 Task: Check the average views per listing of dock in the last 5 years.
Action: Mouse moved to (1141, 285)
Screenshot: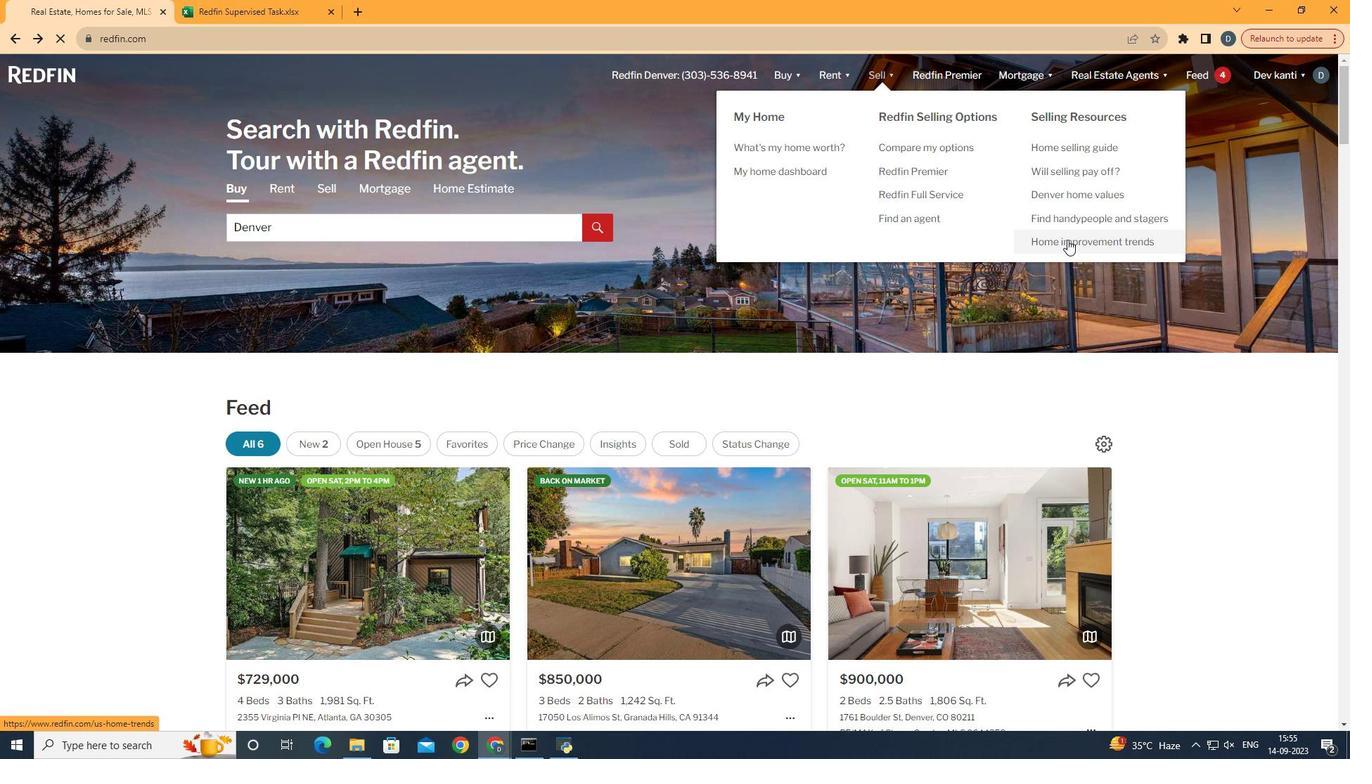 
Action: Mouse pressed left at (1141, 285)
Screenshot: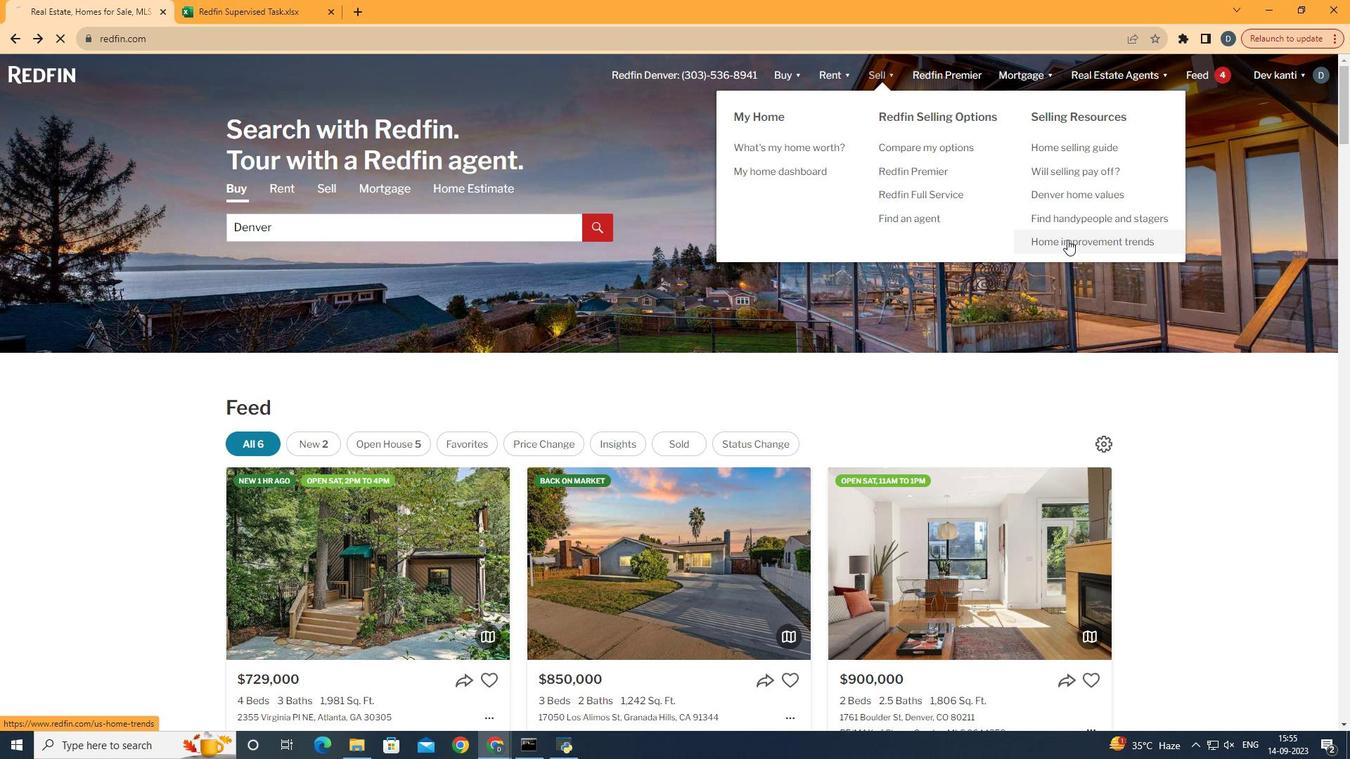 
Action: Mouse moved to (364, 303)
Screenshot: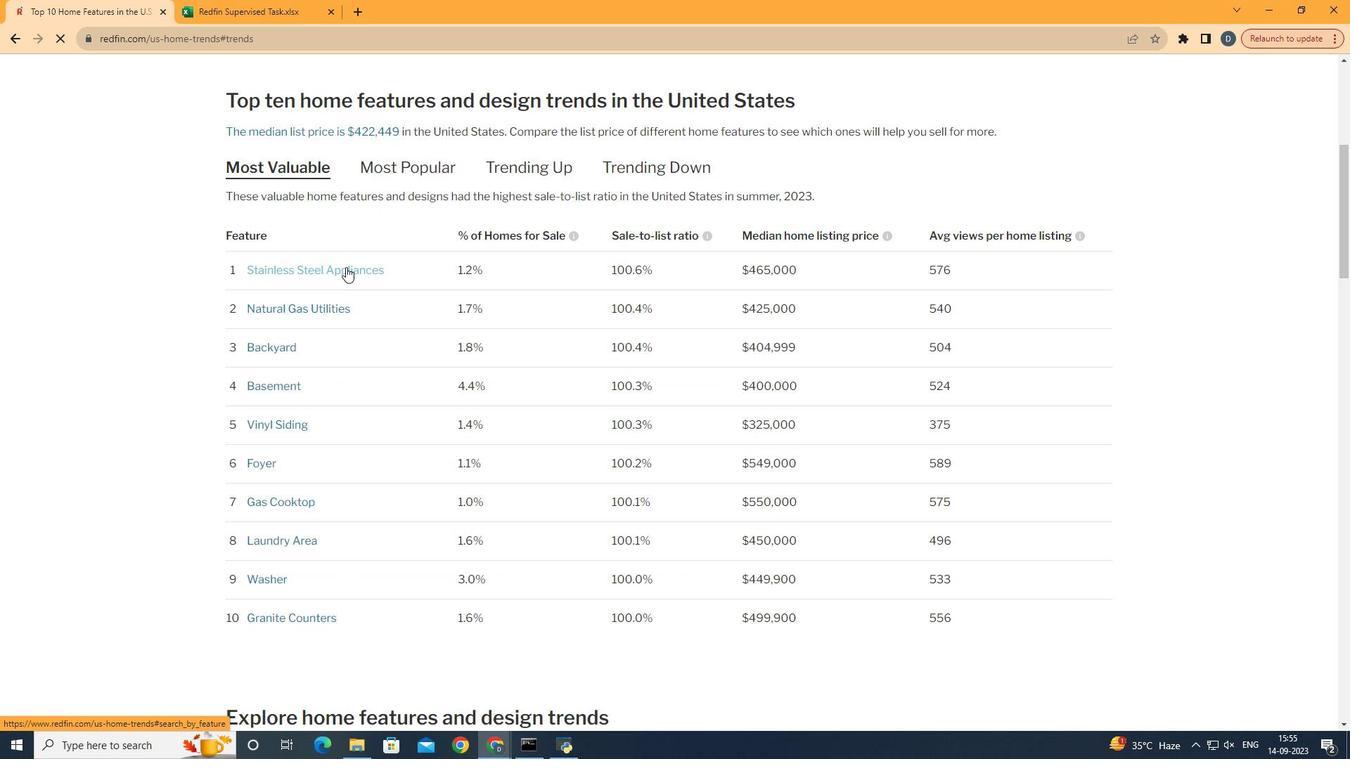 
Action: Mouse pressed left at (364, 303)
Screenshot: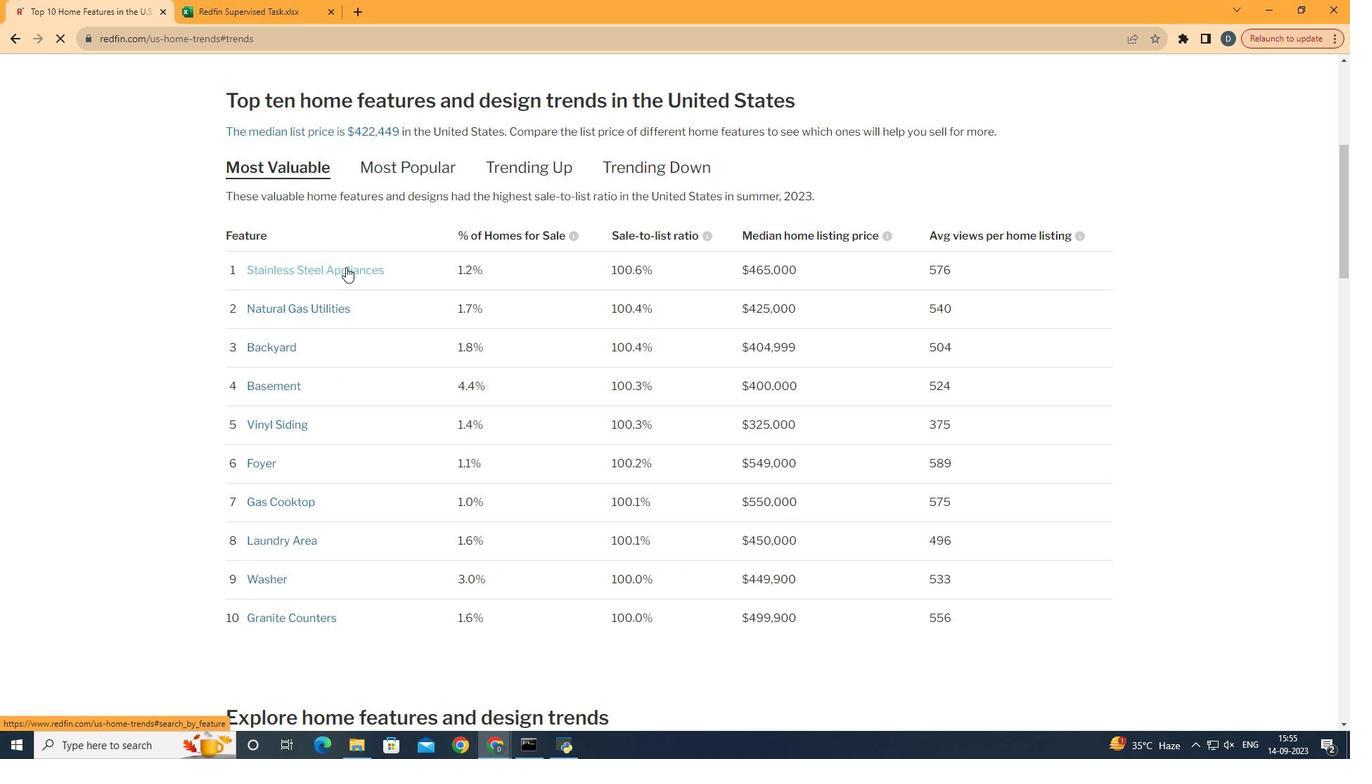 
Action: Mouse moved to (493, 322)
Screenshot: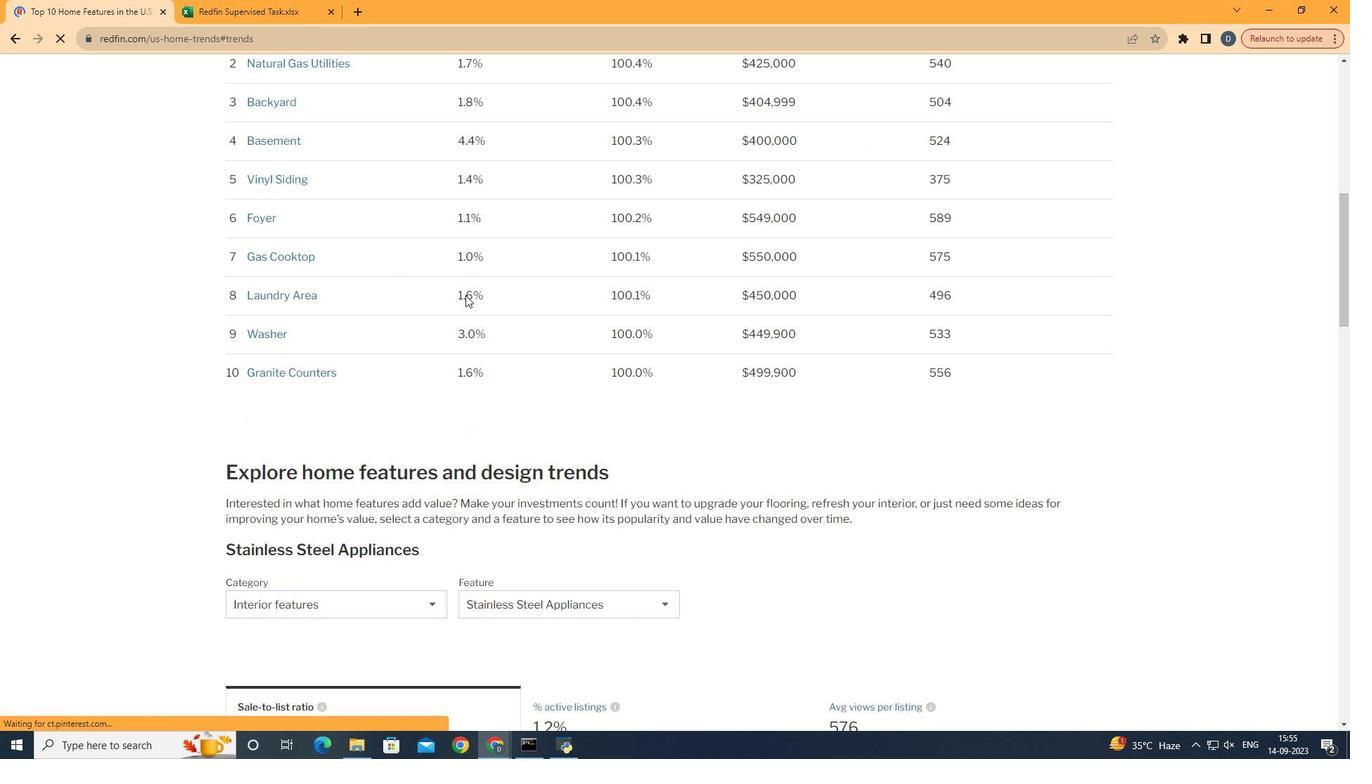 
Action: Mouse scrolled (493, 321) with delta (0, 0)
Screenshot: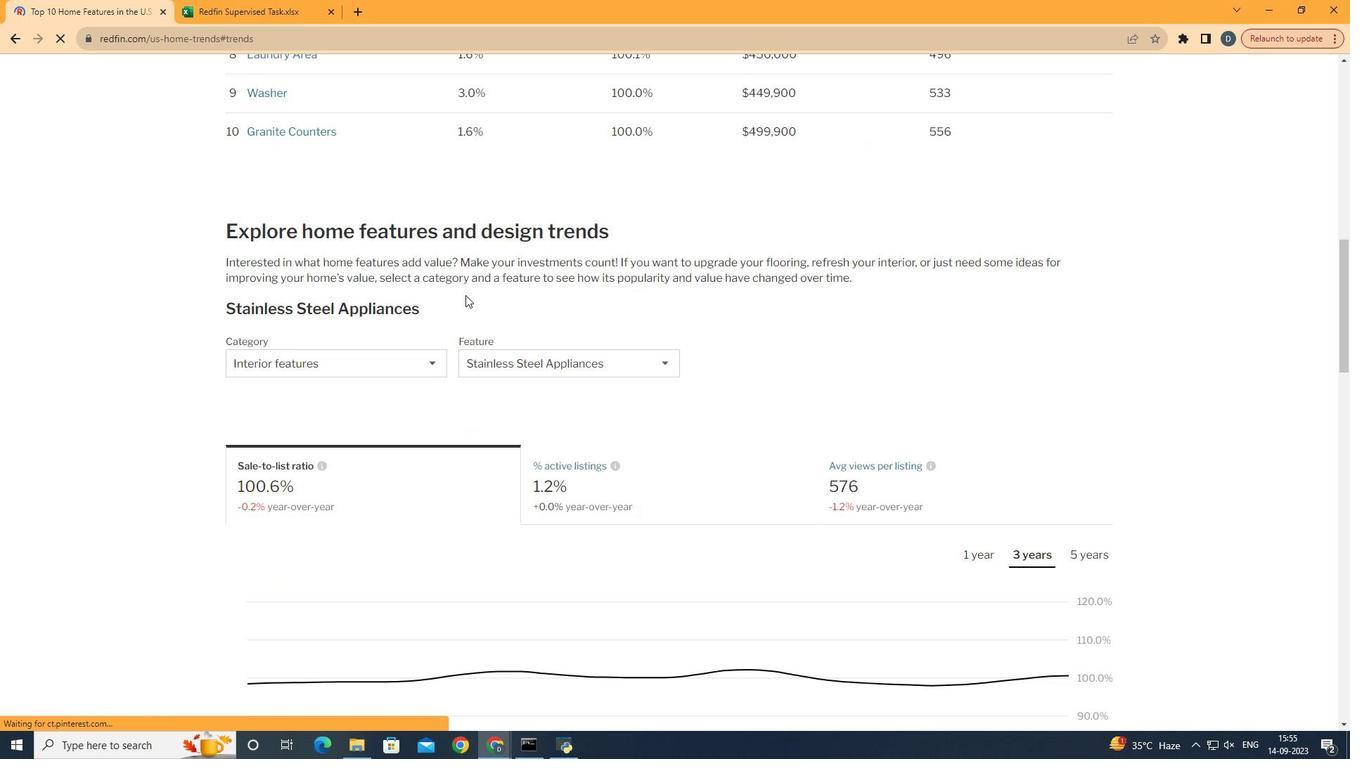 
Action: Mouse scrolled (493, 321) with delta (0, 0)
Screenshot: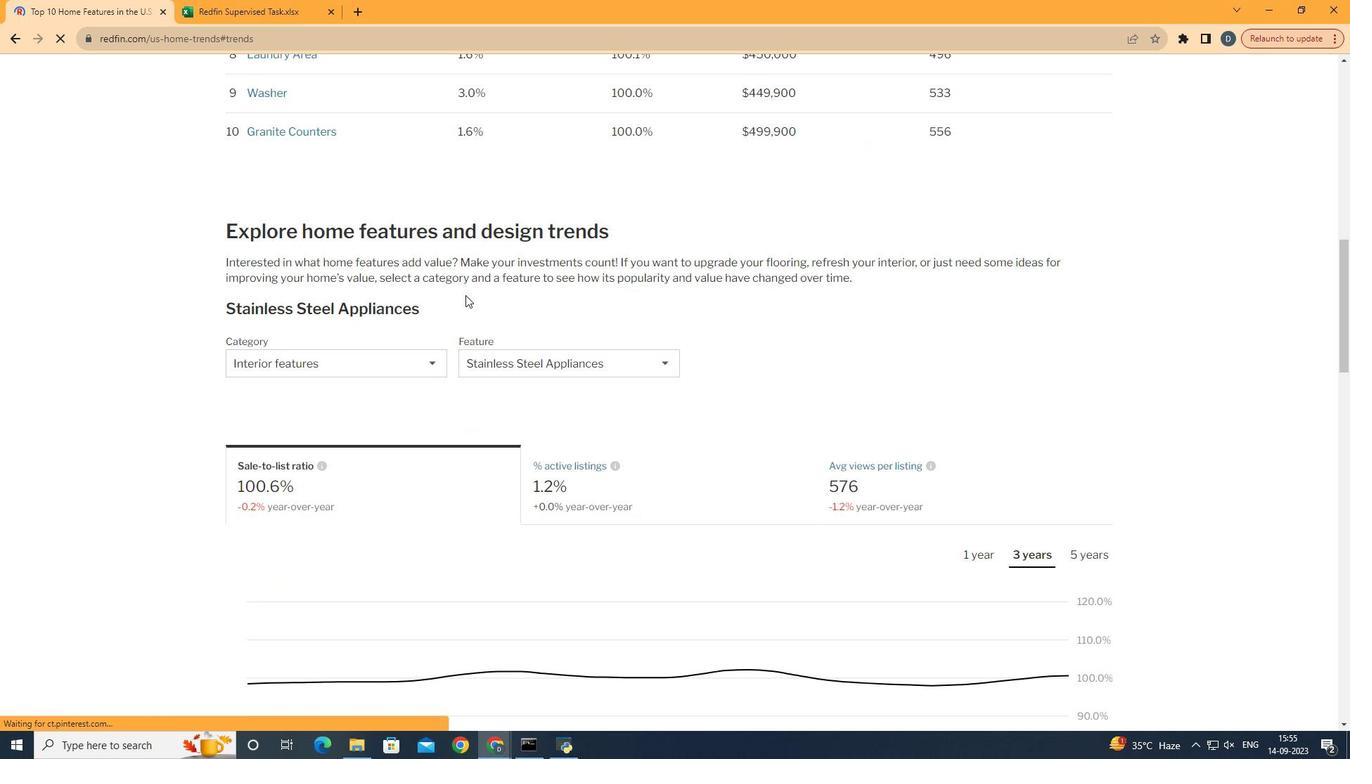
Action: Mouse scrolled (493, 321) with delta (0, 0)
Screenshot: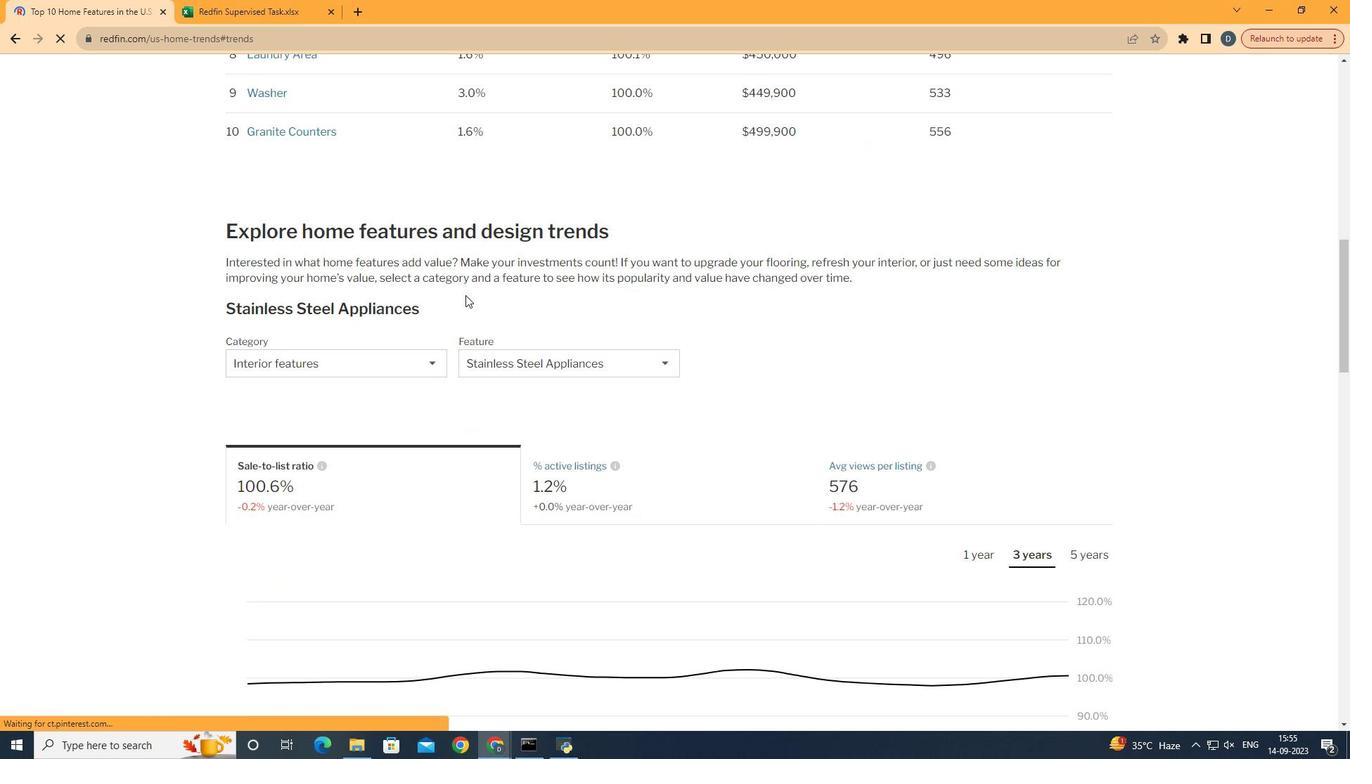 
Action: Mouse scrolled (493, 321) with delta (0, 0)
Screenshot: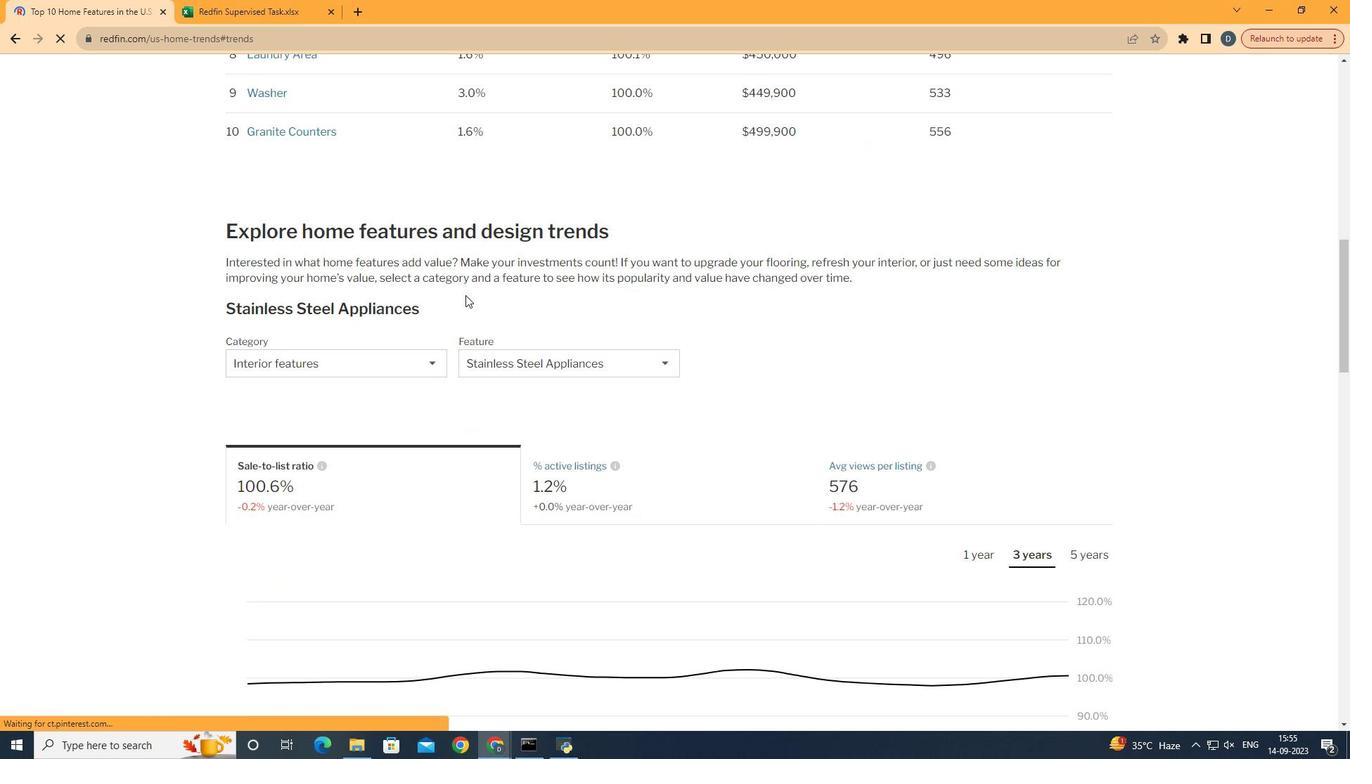 
Action: Mouse scrolled (493, 321) with delta (0, 0)
Screenshot: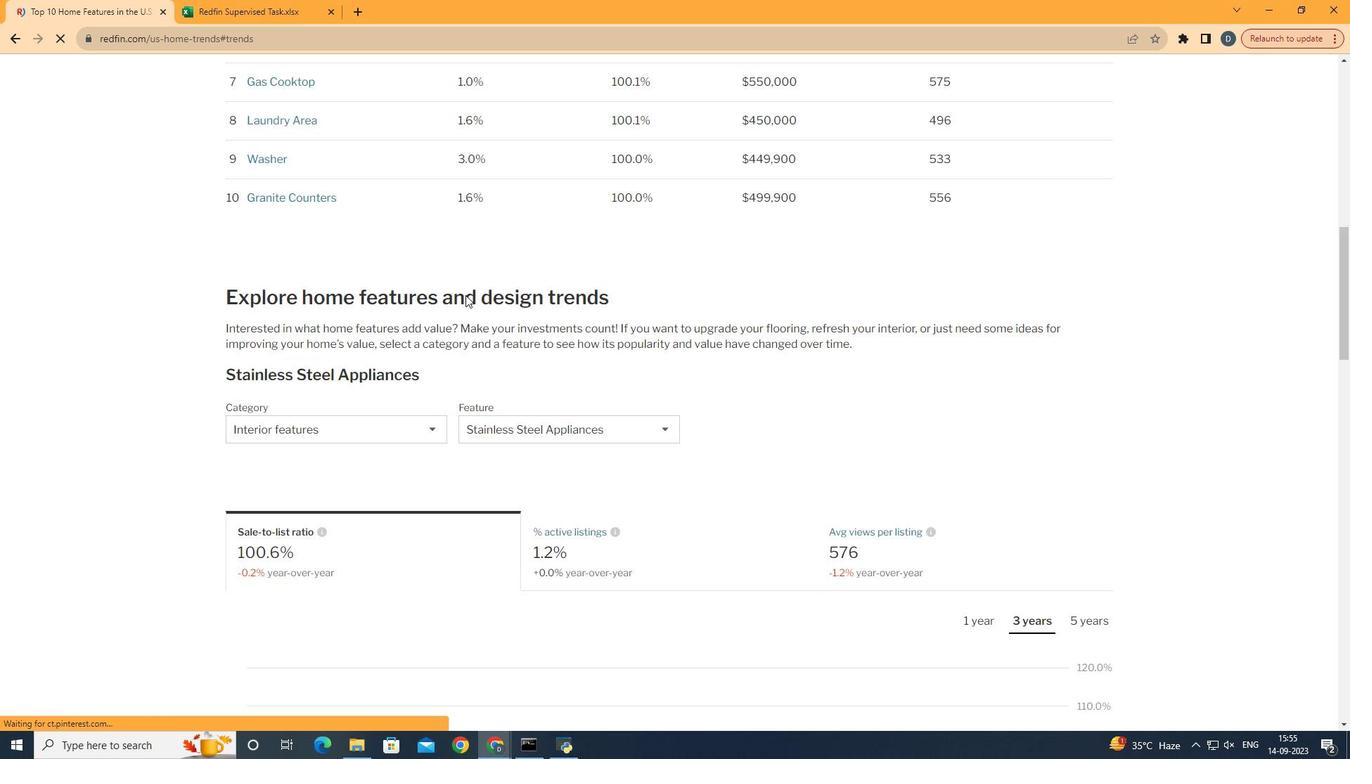 
Action: Mouse scrolled (493, 321) with delta (0, 0)
Screenshot: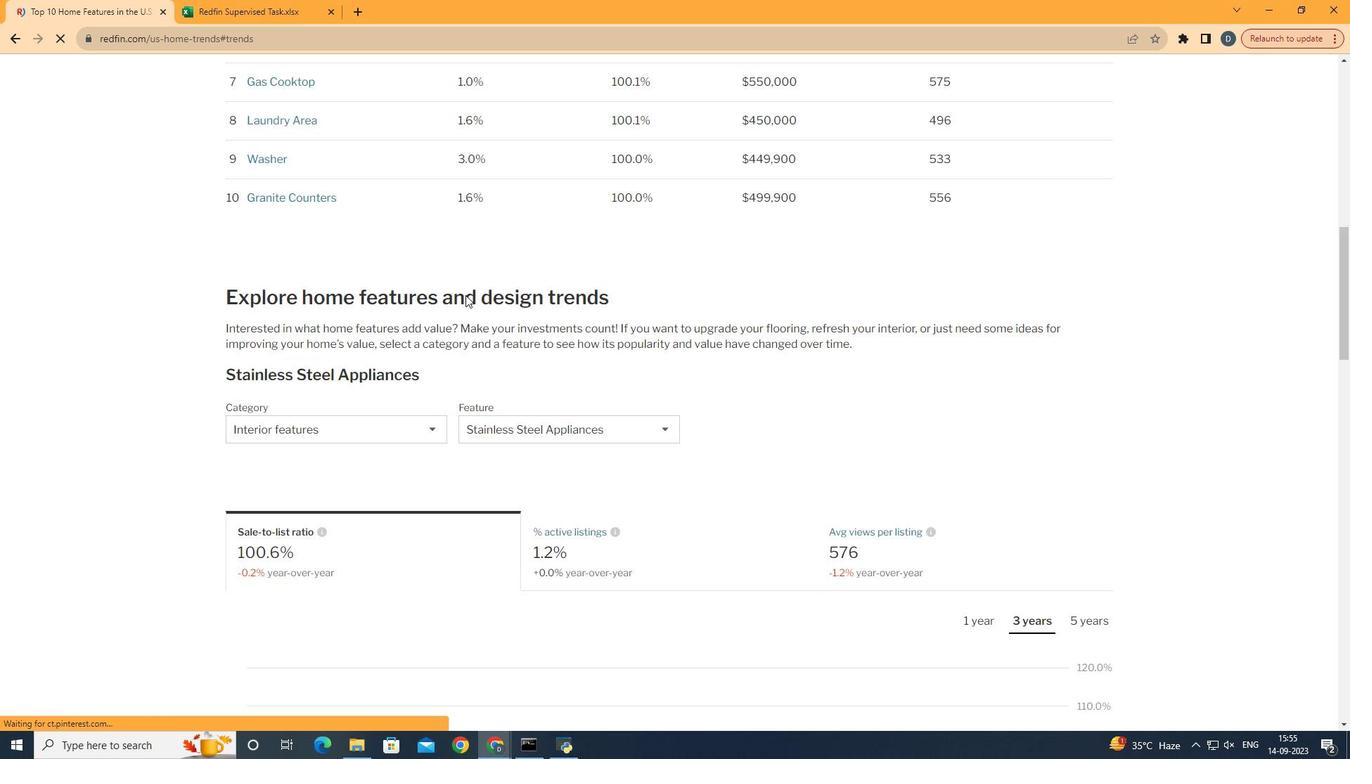 
Action: Mouse scrolled (493, 321) with delta (0, 0)
Screenshot: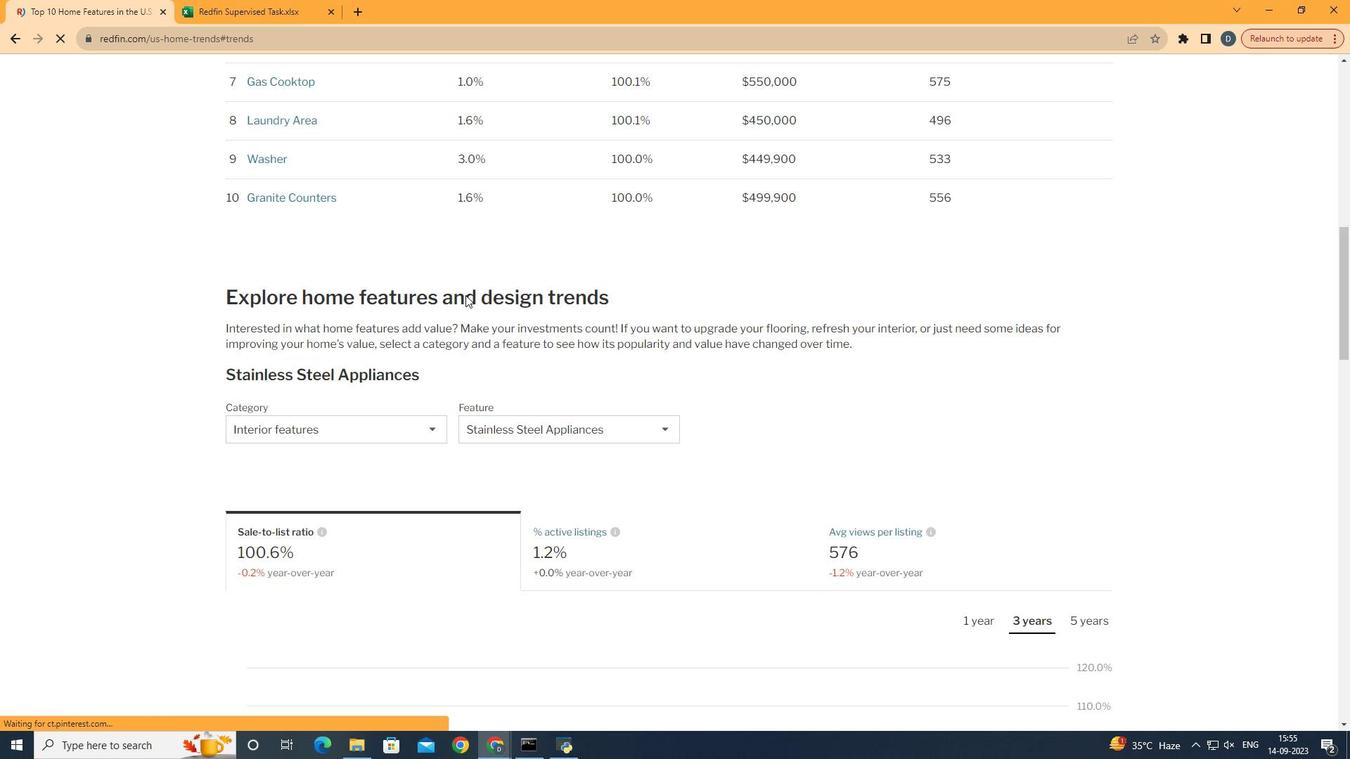 
Action: Mouse scrolled (493, 321) with delta (0, 0)
Screenshot: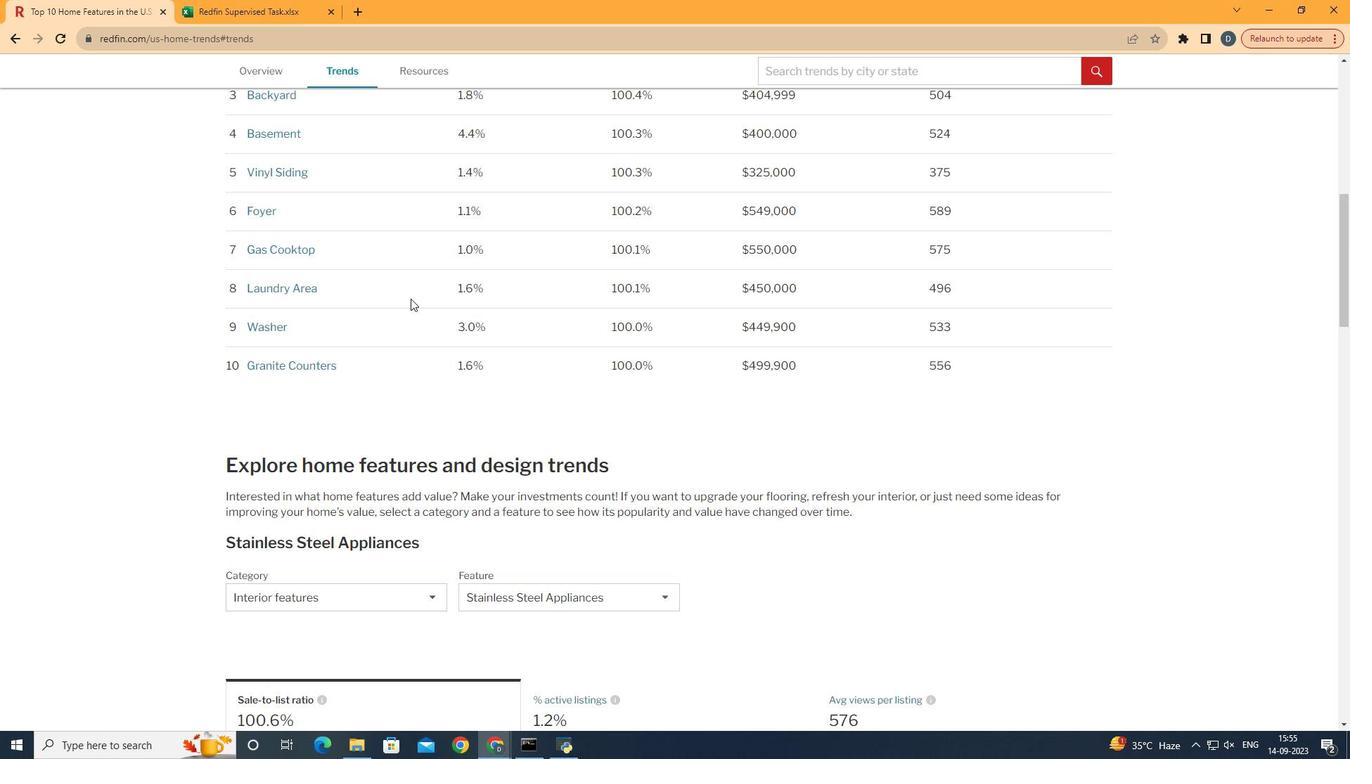 
Action: Mouse moved to (432, 324)
Screenshot: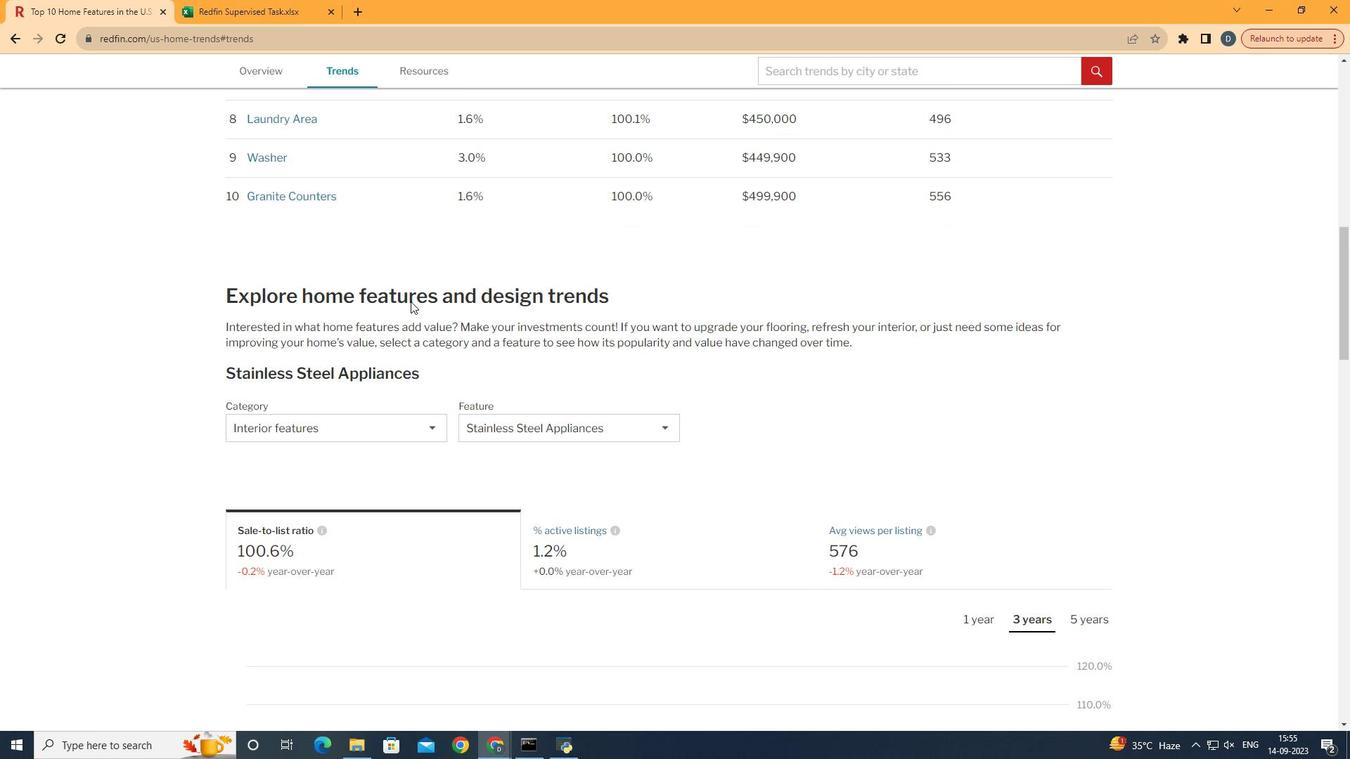 
Action: Mouse scrolled (432, 324) with delta (0, 0)
Screenshot: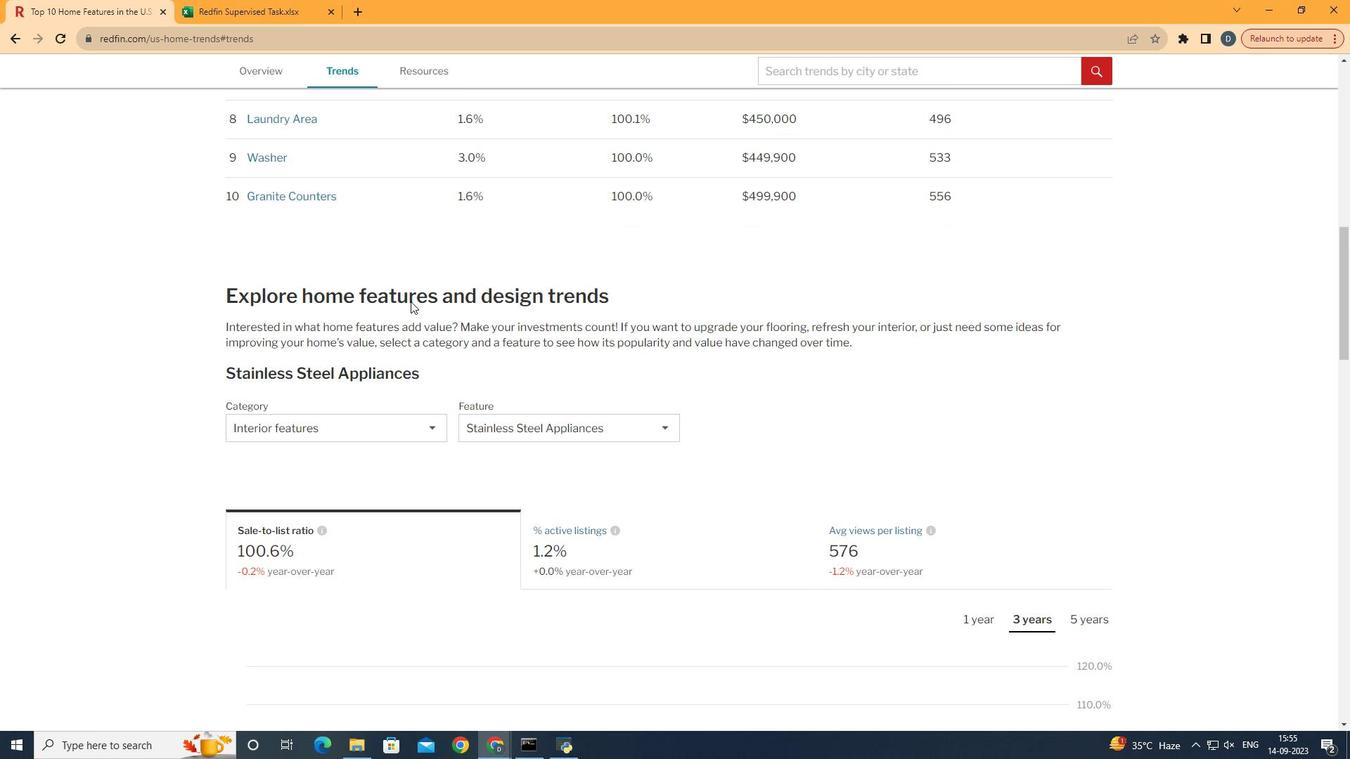 
Action: Mouse scrolled (432, 324) with delta (0, 0)
Screenshot: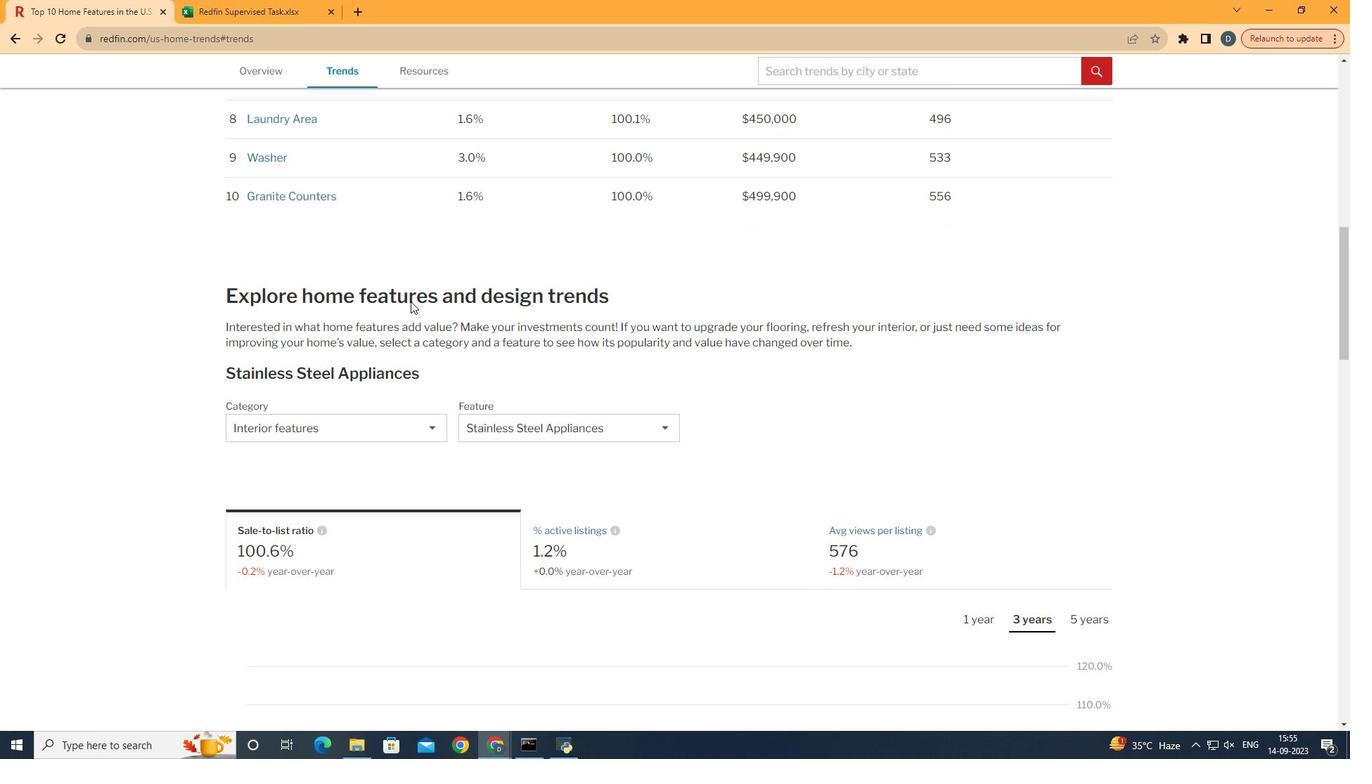 
Action: Mouse scrolled (432, 324) with delta (0, 0)
Screenshot: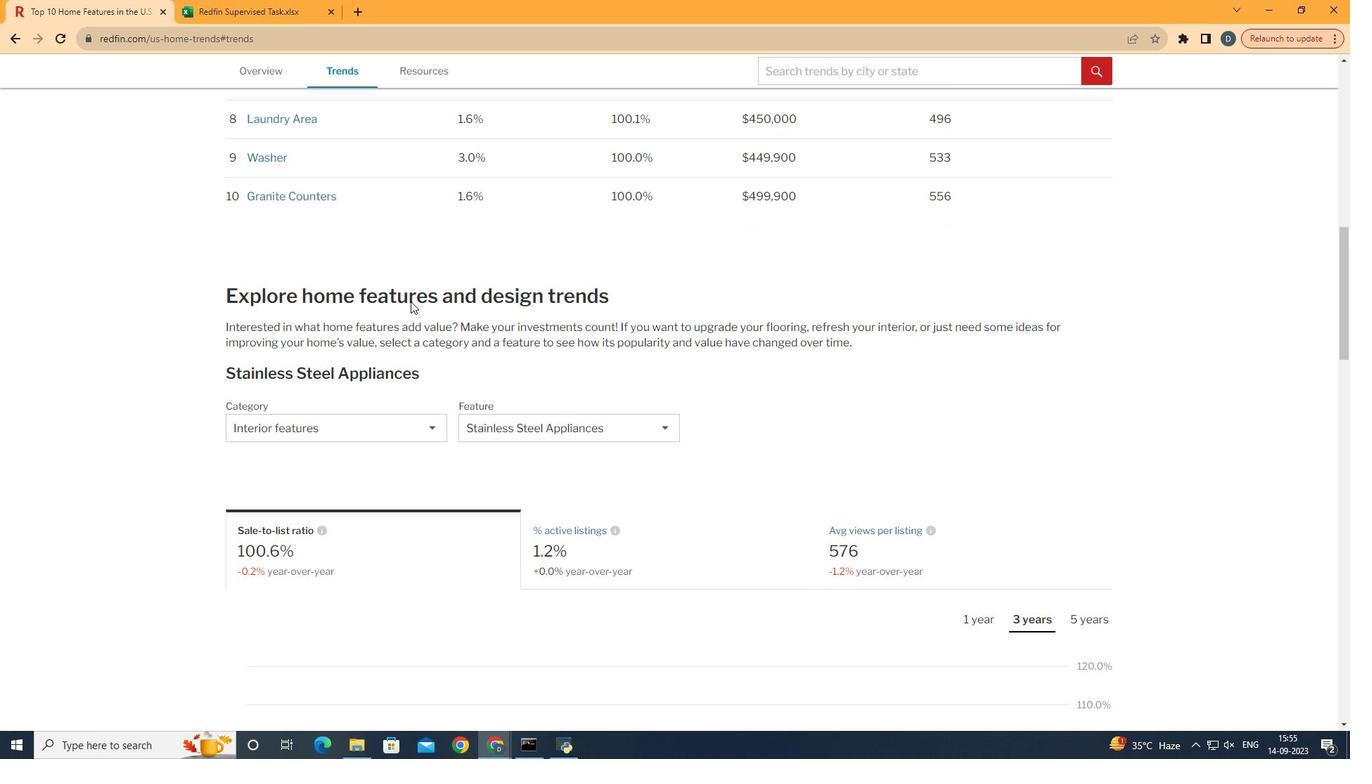 
Action: Mouse scrolled (432, 324) with delta (0, 0)
Screenshot: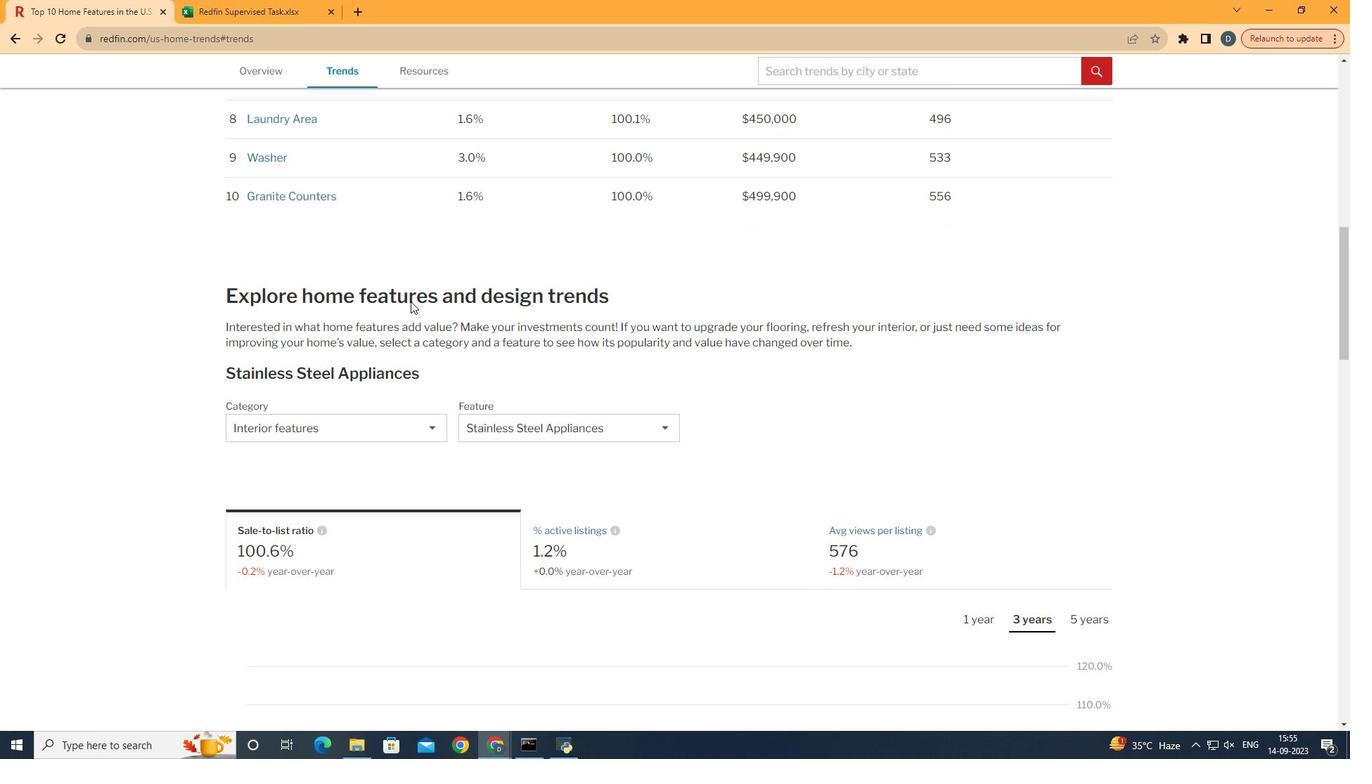 
Action: Mouse scrolled (432, 324) with delta (0, 0)
Screenshot: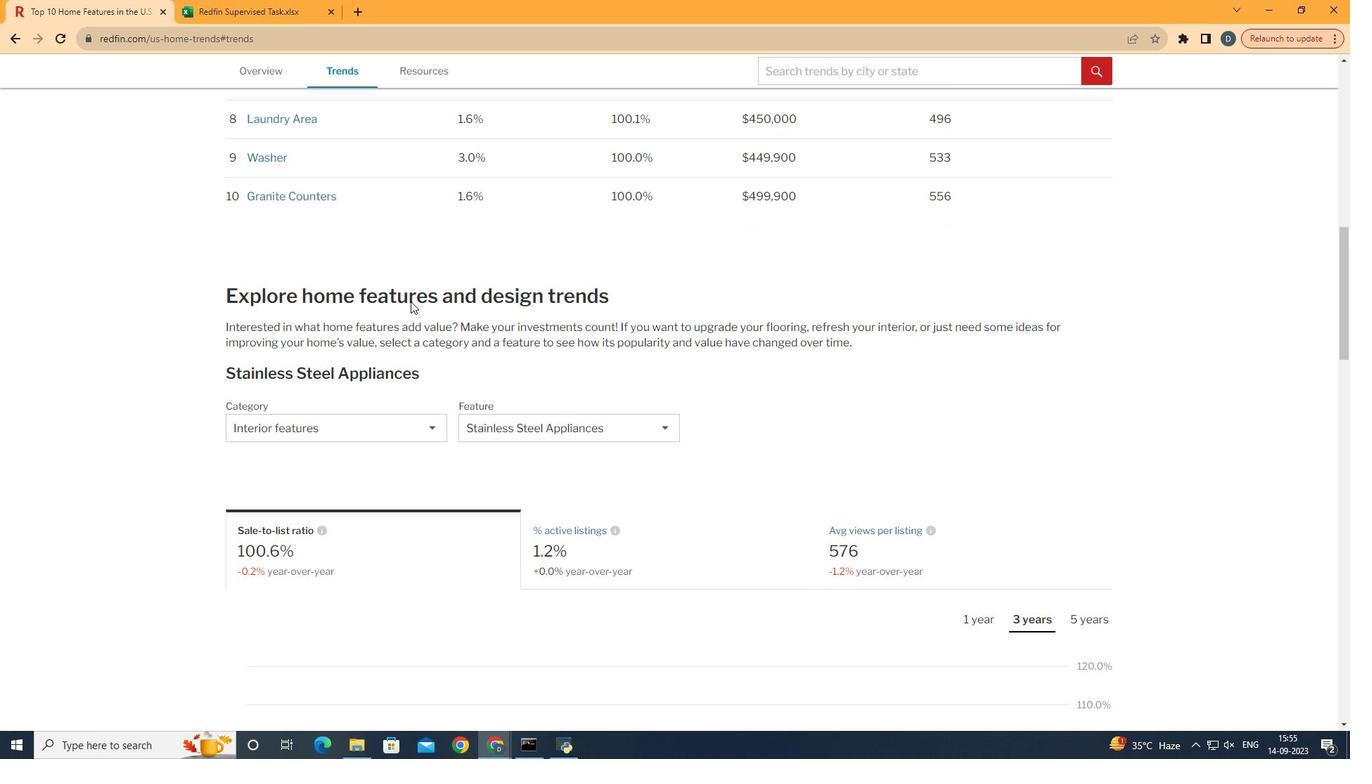 
Action: Mouse scrolled (432, 324) with delta (0, 0)
Screenshot: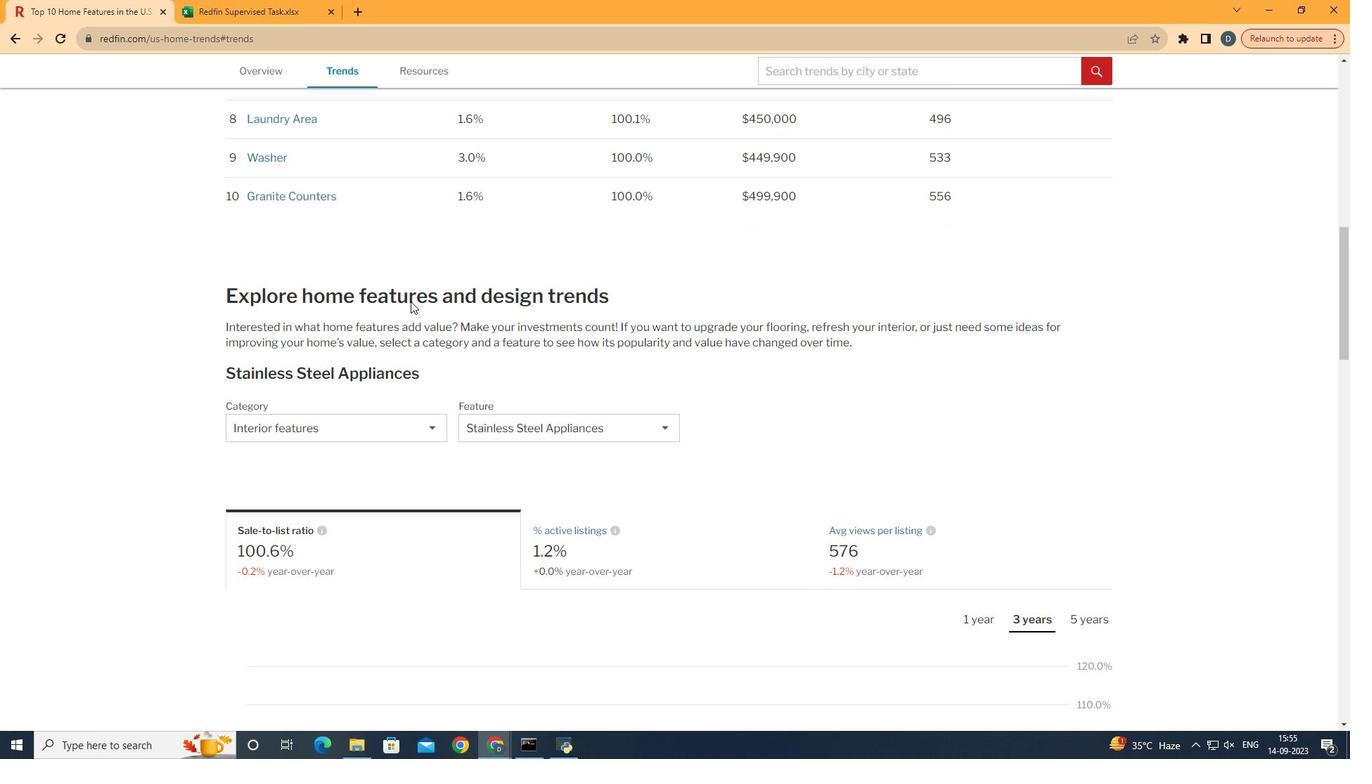 
Action: Mouse moved to (434, 326)
Screenshot: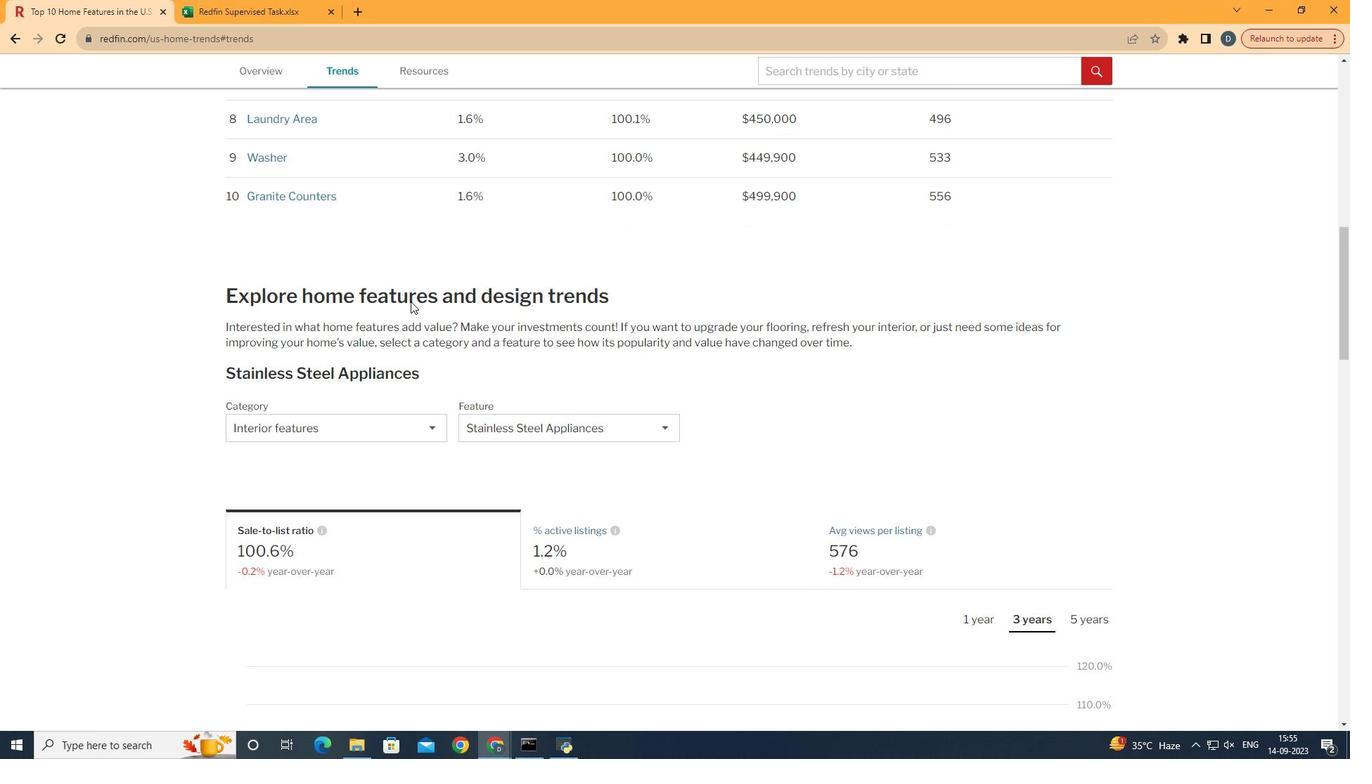
Action: Mouse scrolled (434, 325) with delta (0, 0)
Screenshot: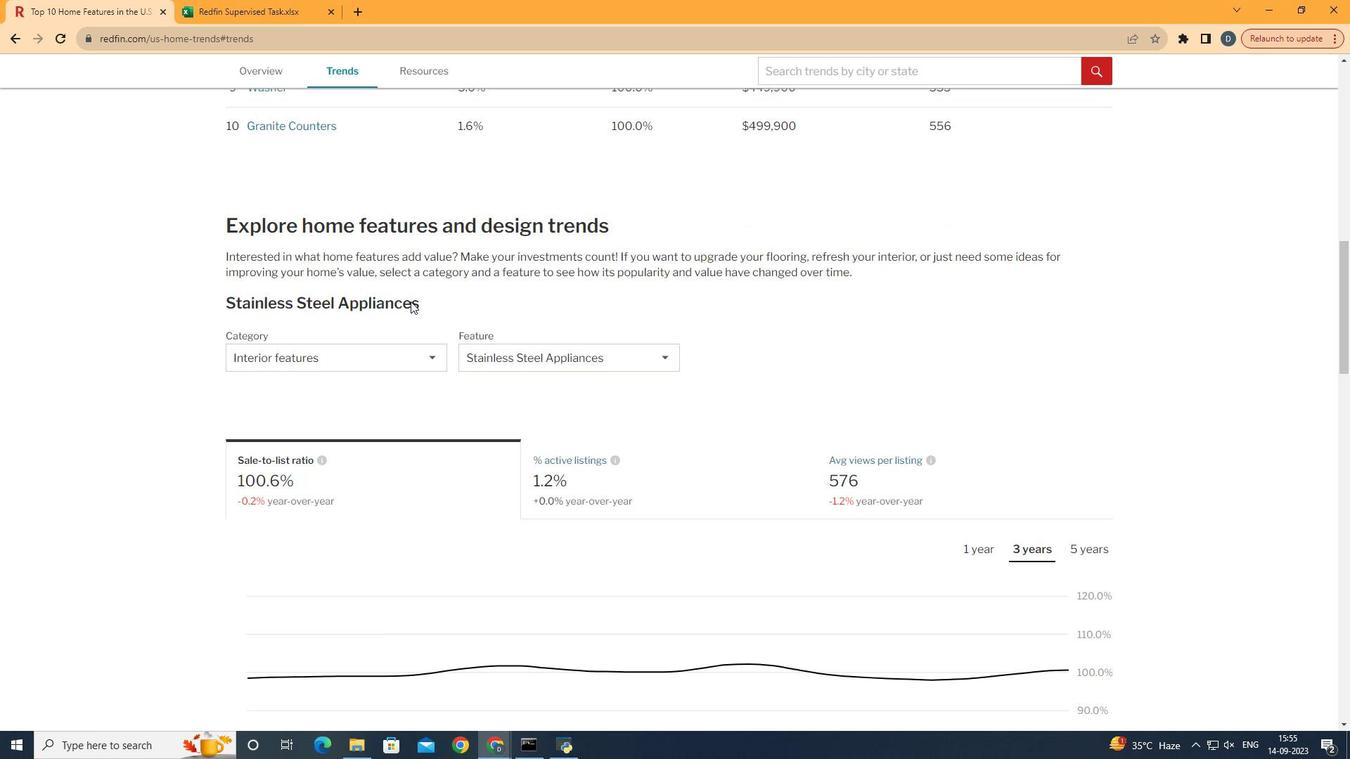 
Action: Mouse moved to (452, 351)
Screenshot: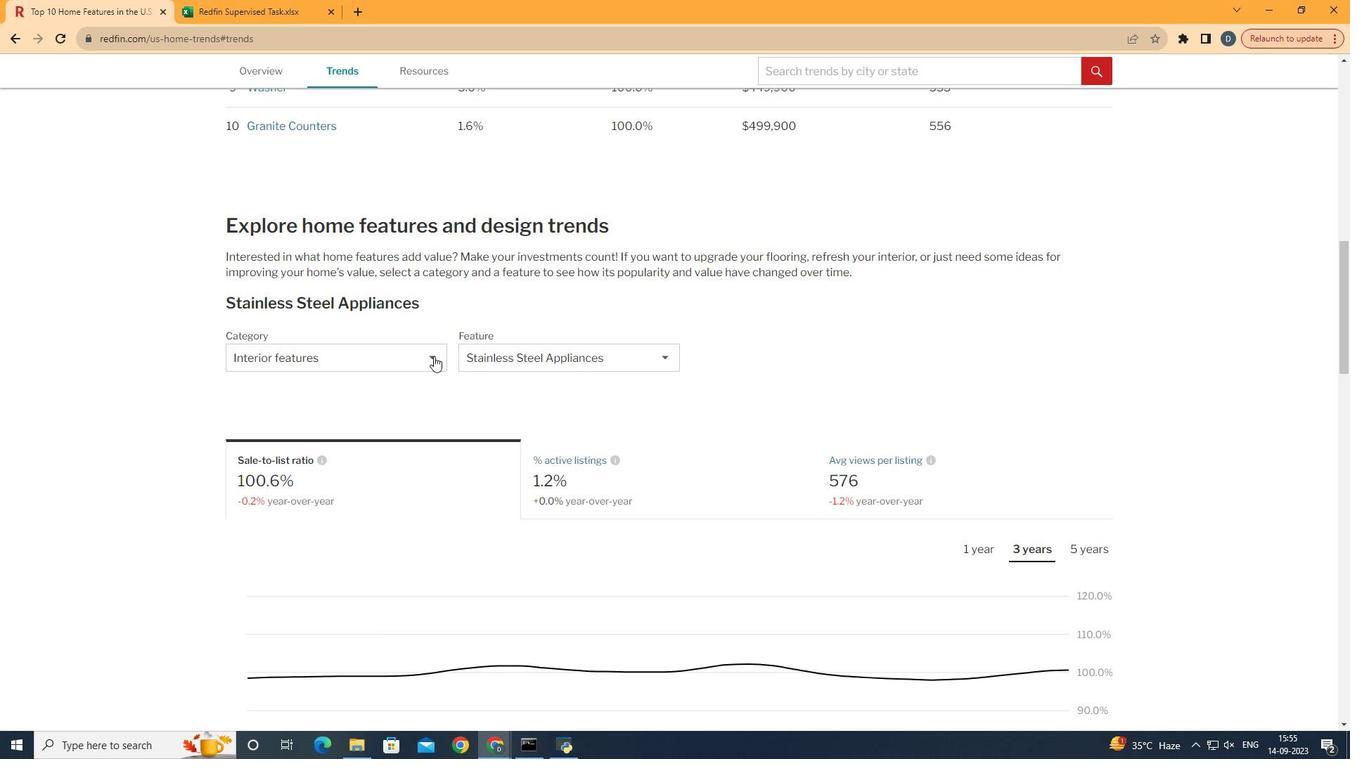
Action: Mouse pressed left at (452, 351)
Screenshot: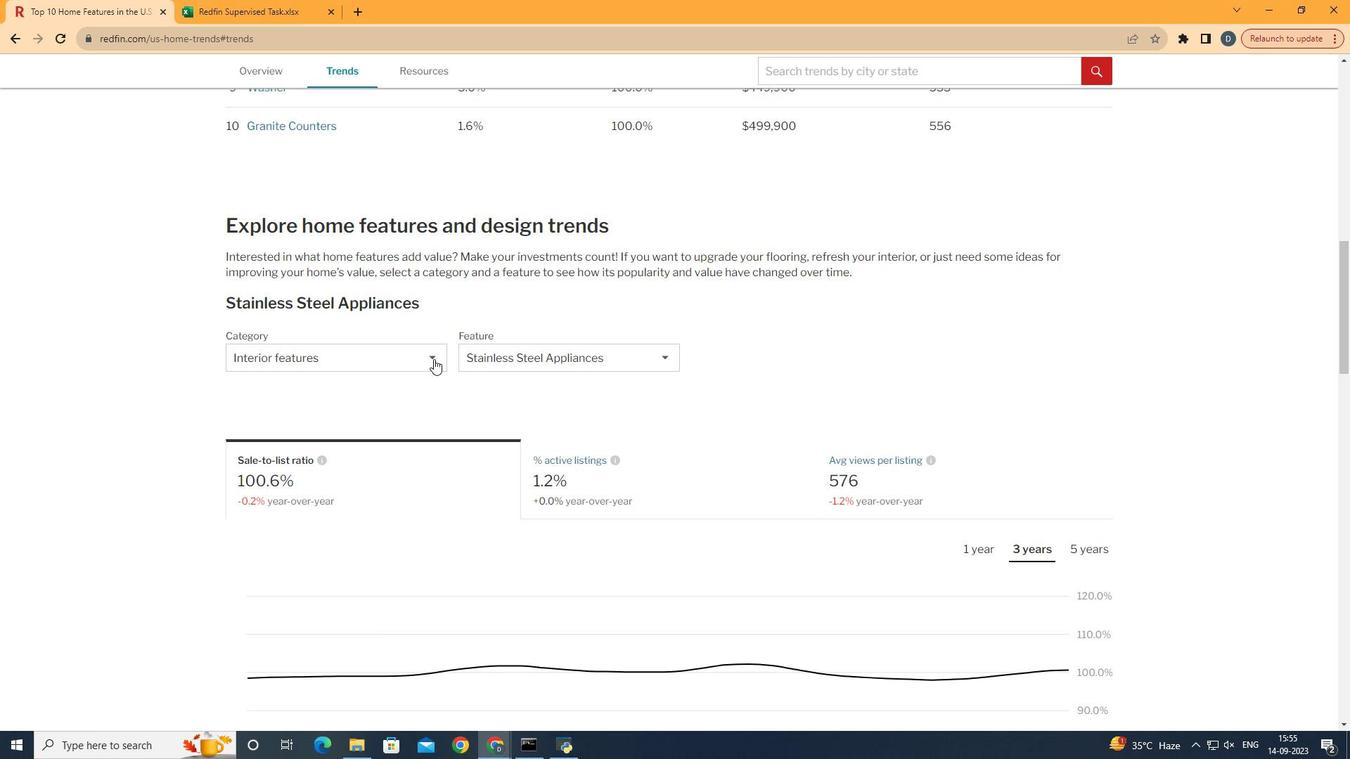 
Action: Mouse moved to (459, 363)
Screenshot: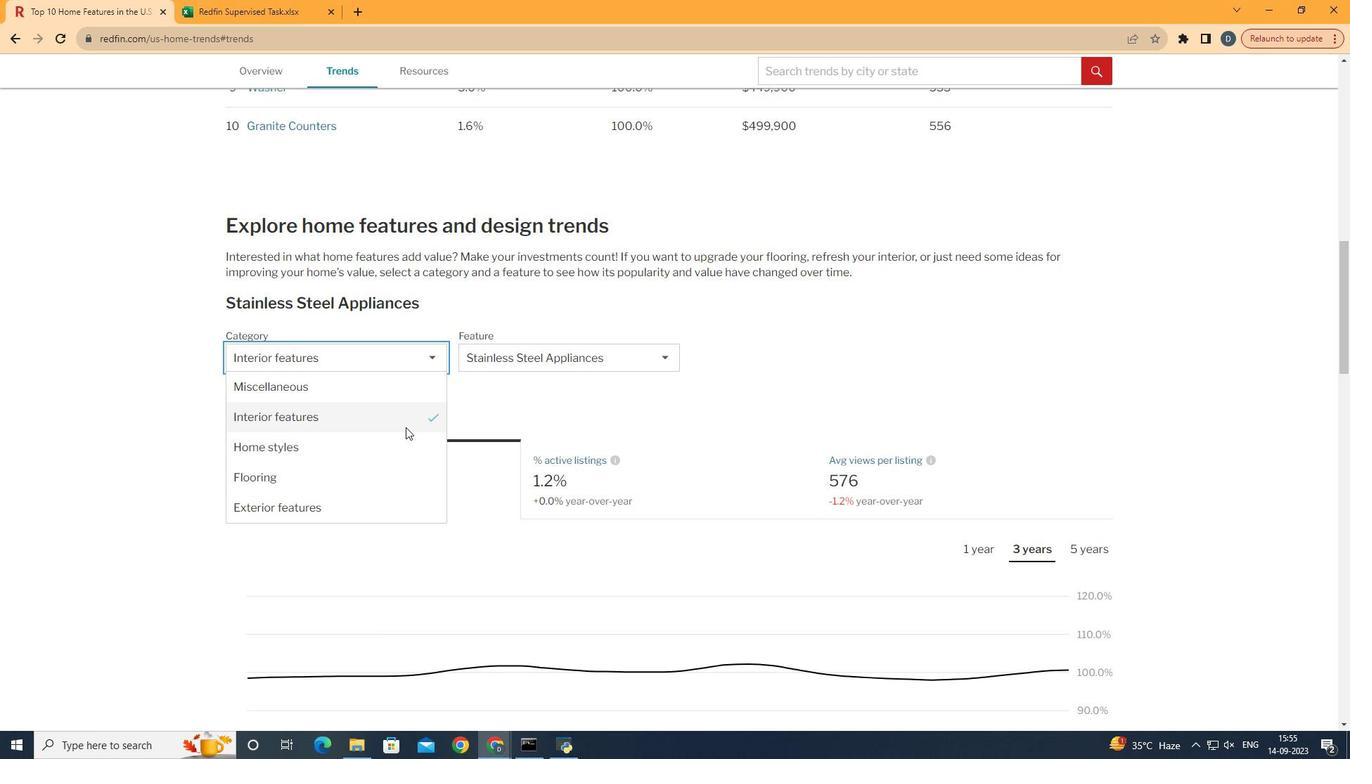 
Action: Mouse pressed left at (459, 363)
Screenshot: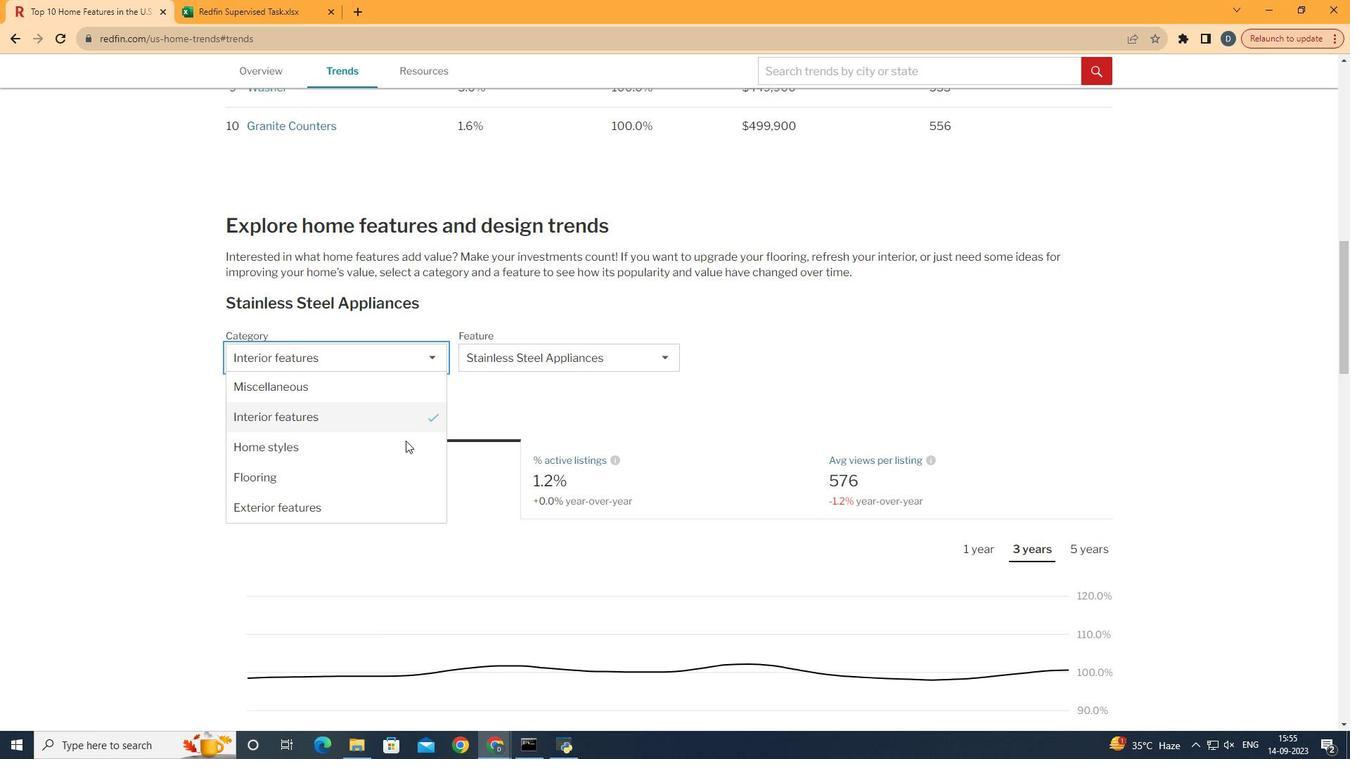 
Action: Mouse moved to (433, 458)
Screenshot: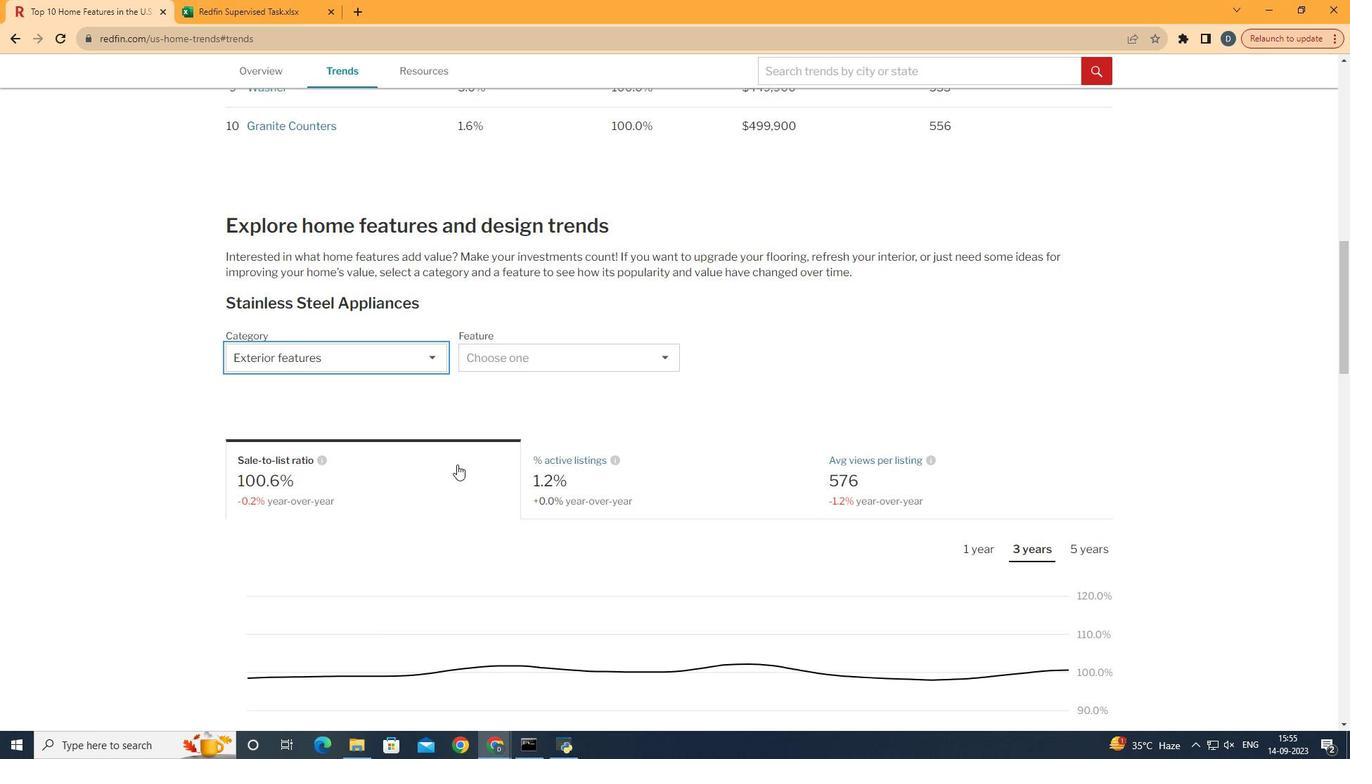 
Action: Mouse pressed left at (433, 458)
Screenshot: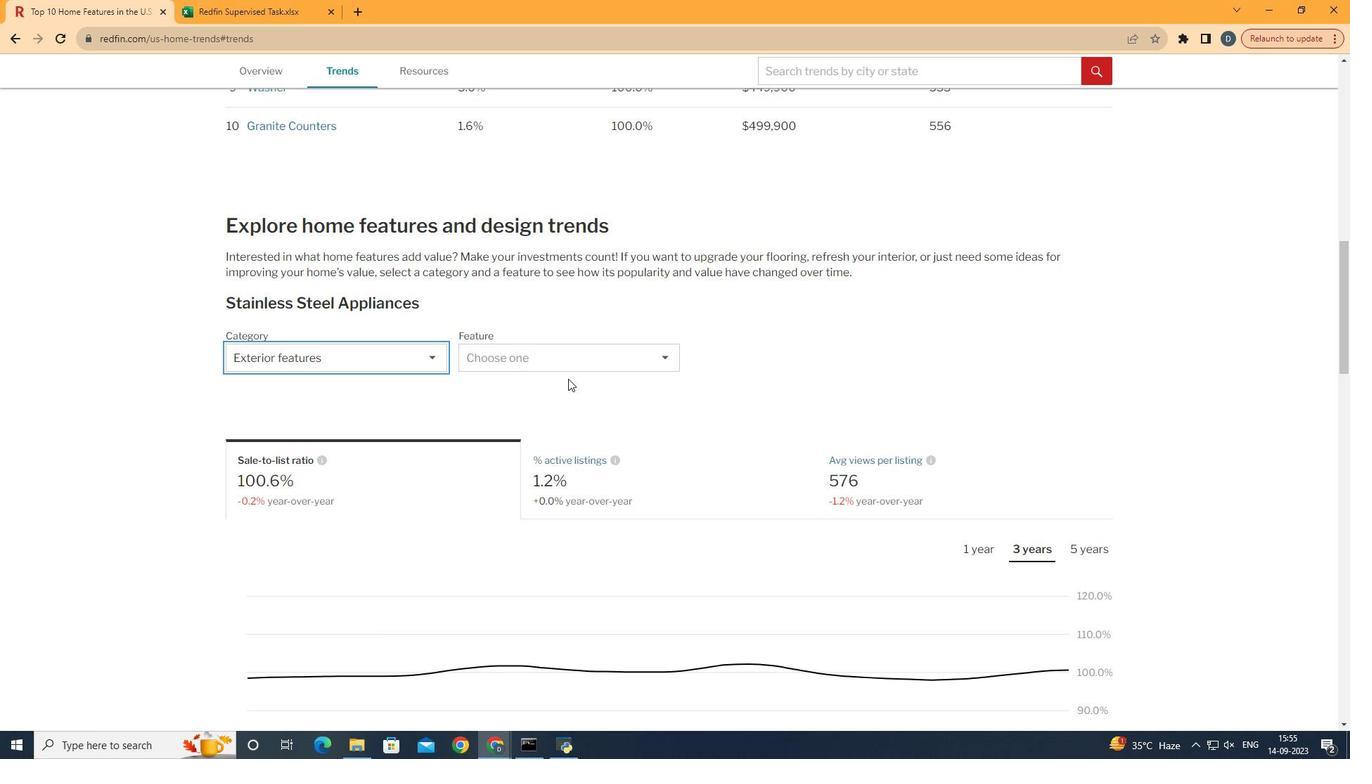 
Action: Mouse moved to (620, 360)
Screenshot: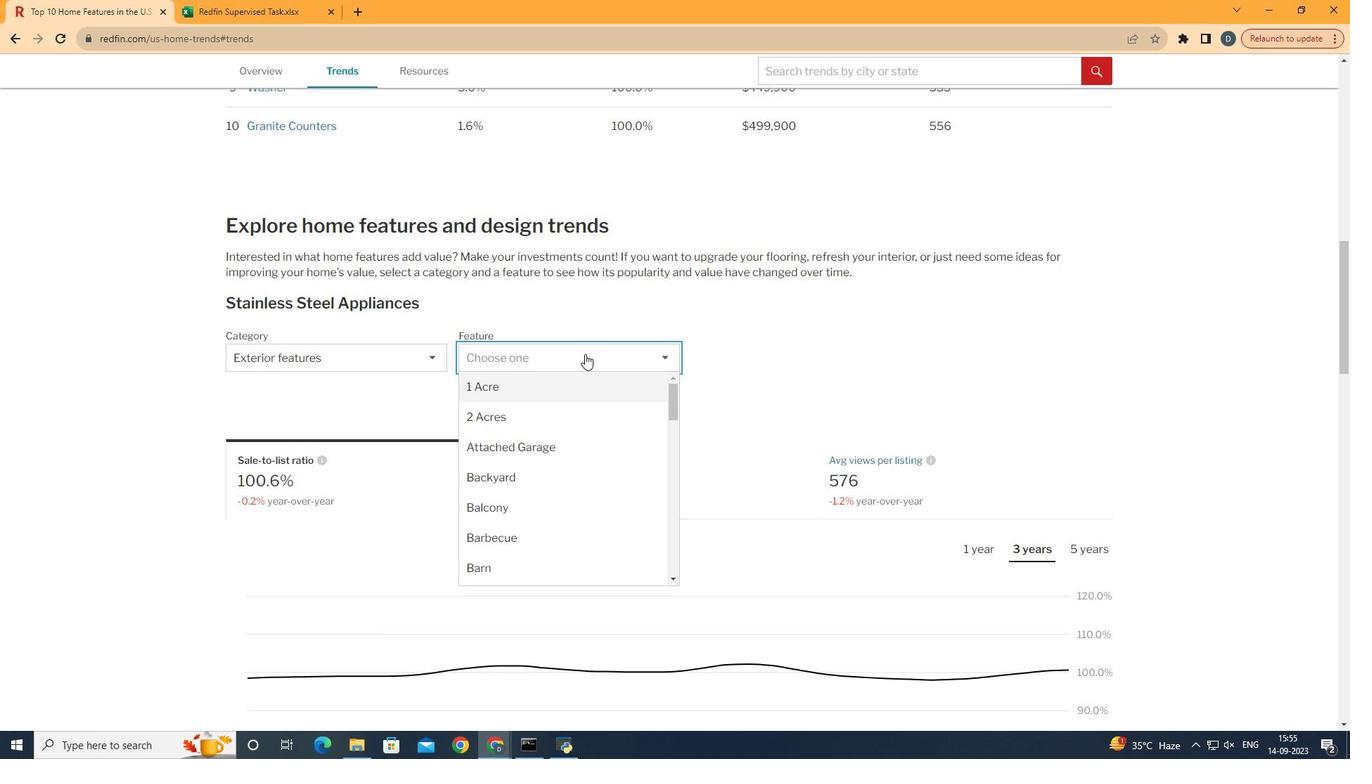 
Action: Mouse pressed left at (620, 360)
Screenshot: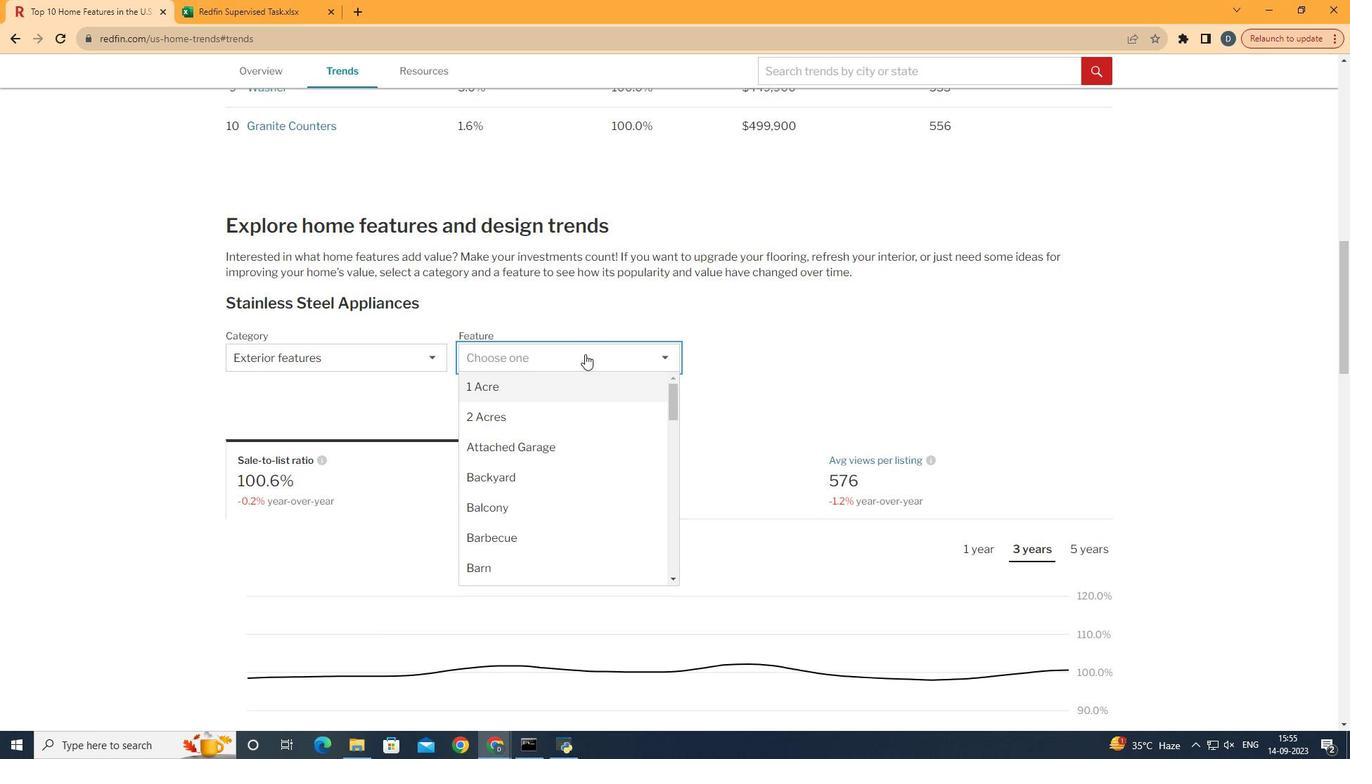 
Action: Mouse moved to (629, 422)
Screenshot: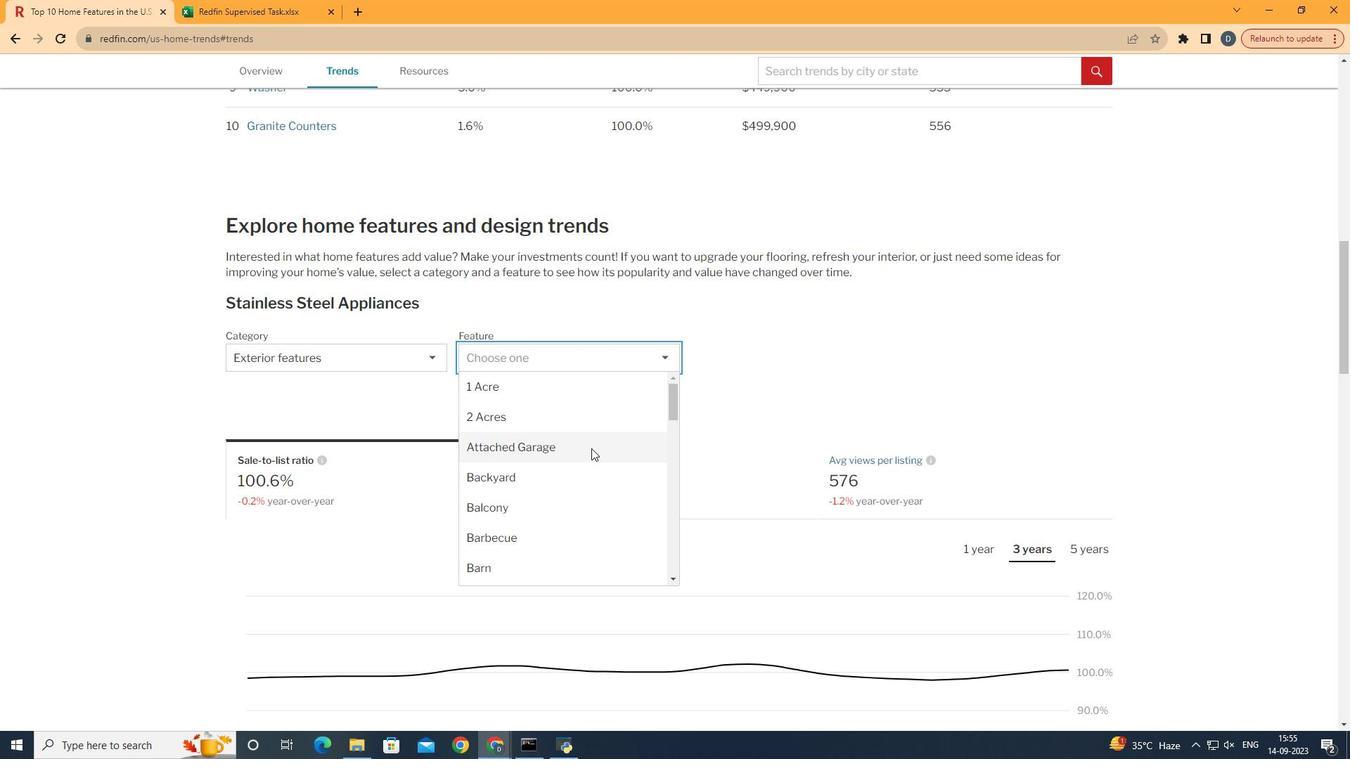 
Action: Mouse scrolled (629, 421) with delta (0, 0)
Screenshot: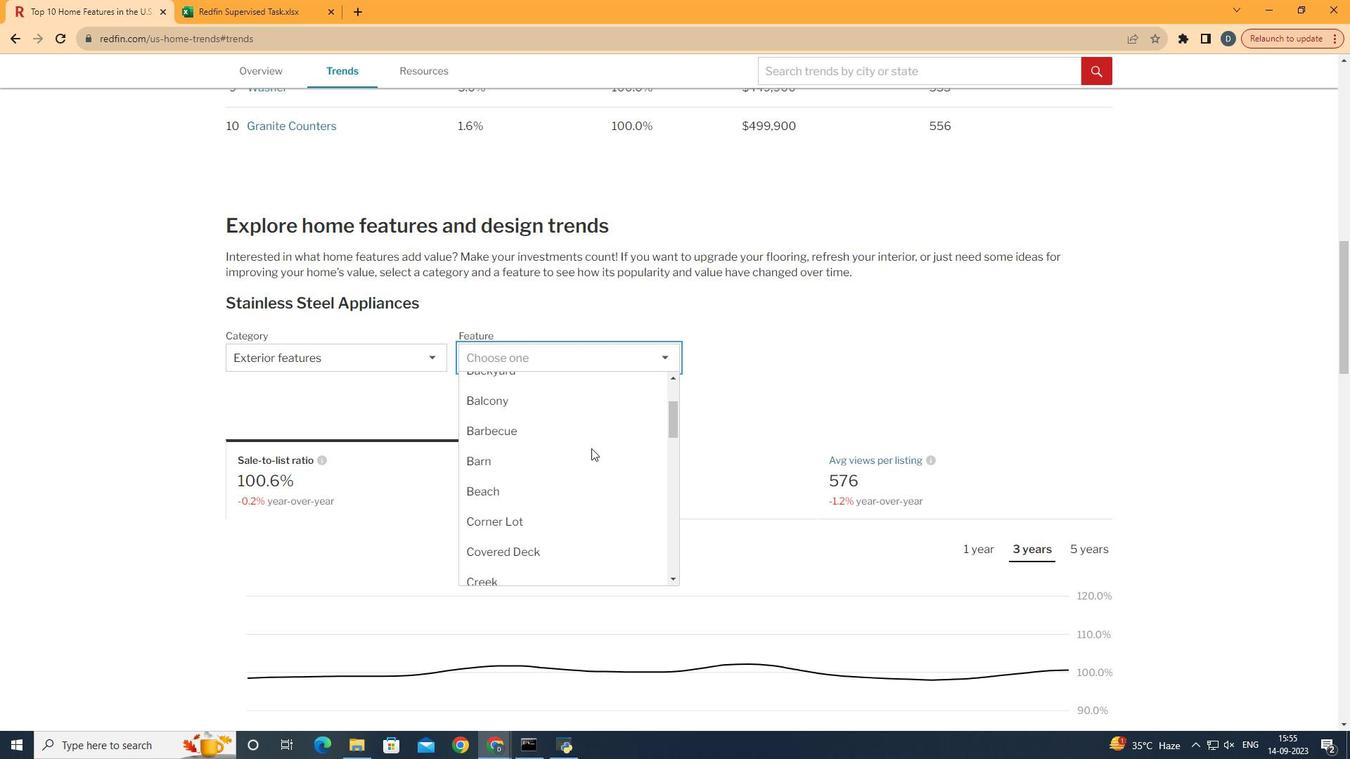 
Action: Mouse scrolled (629, 421) with delta (0, 0)
Screenshot: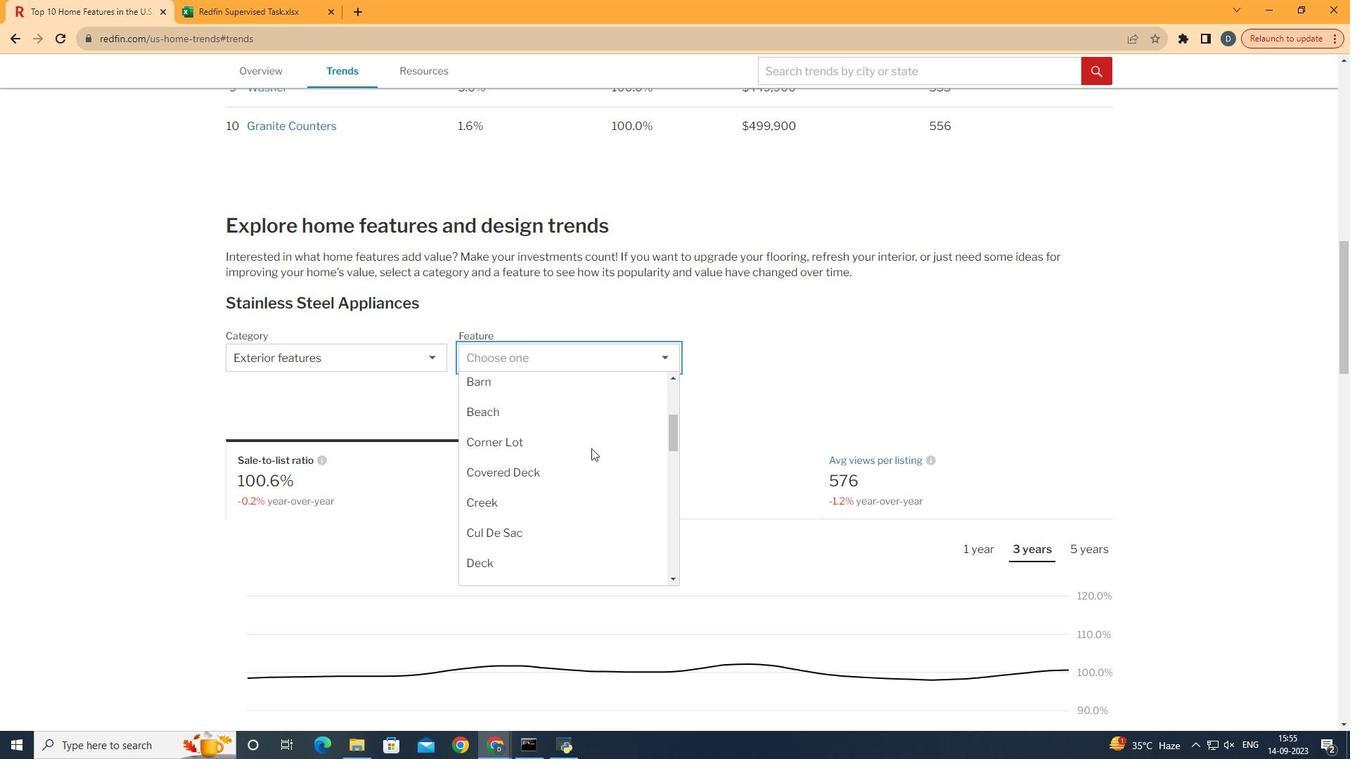 
Action: Mouse scrolled (629, 421) with delta (0, 0)
Screenshot: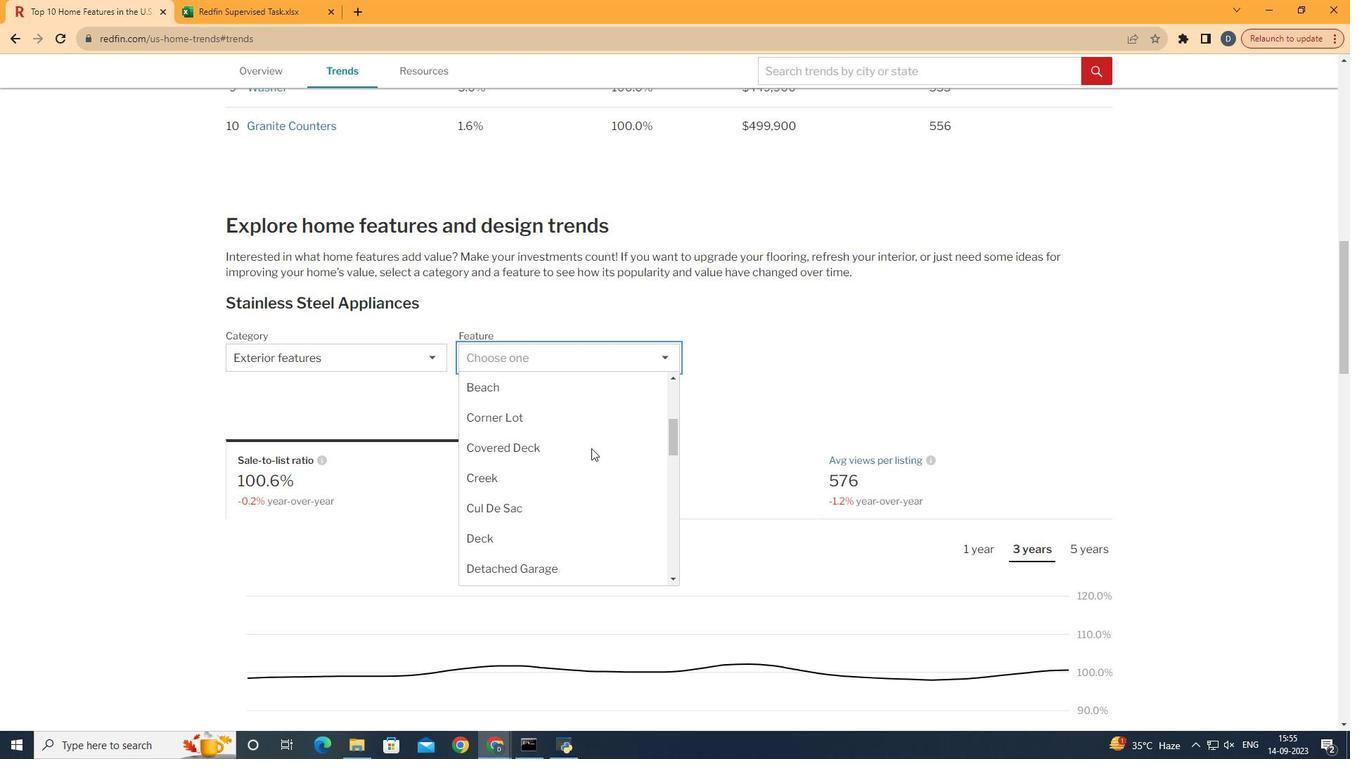 
Action: Mouse moved to (606, 464)
Screenshot: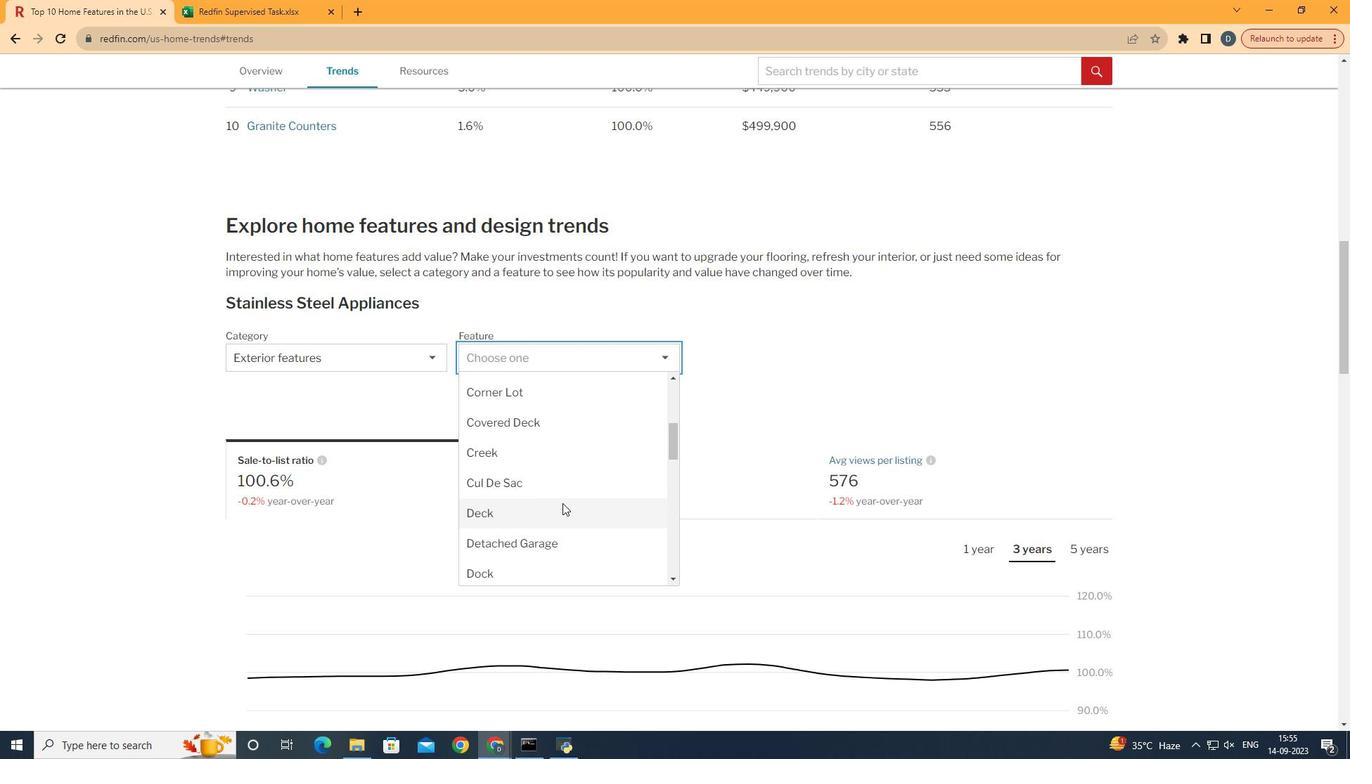 
Action: Mouse scrolled (606, 464) with delta (0, 0)
Screenshot: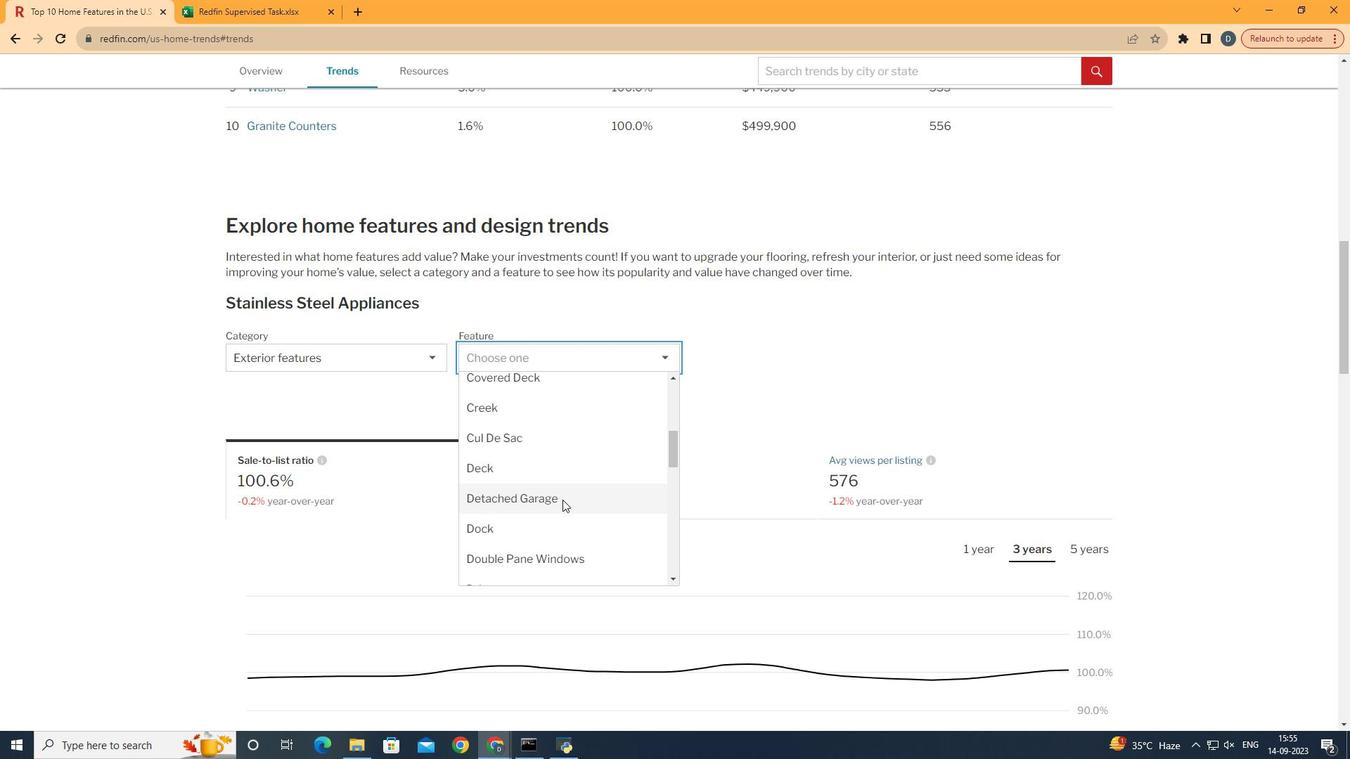 
Action: Mouse moved to (598, 455)
Screenshot: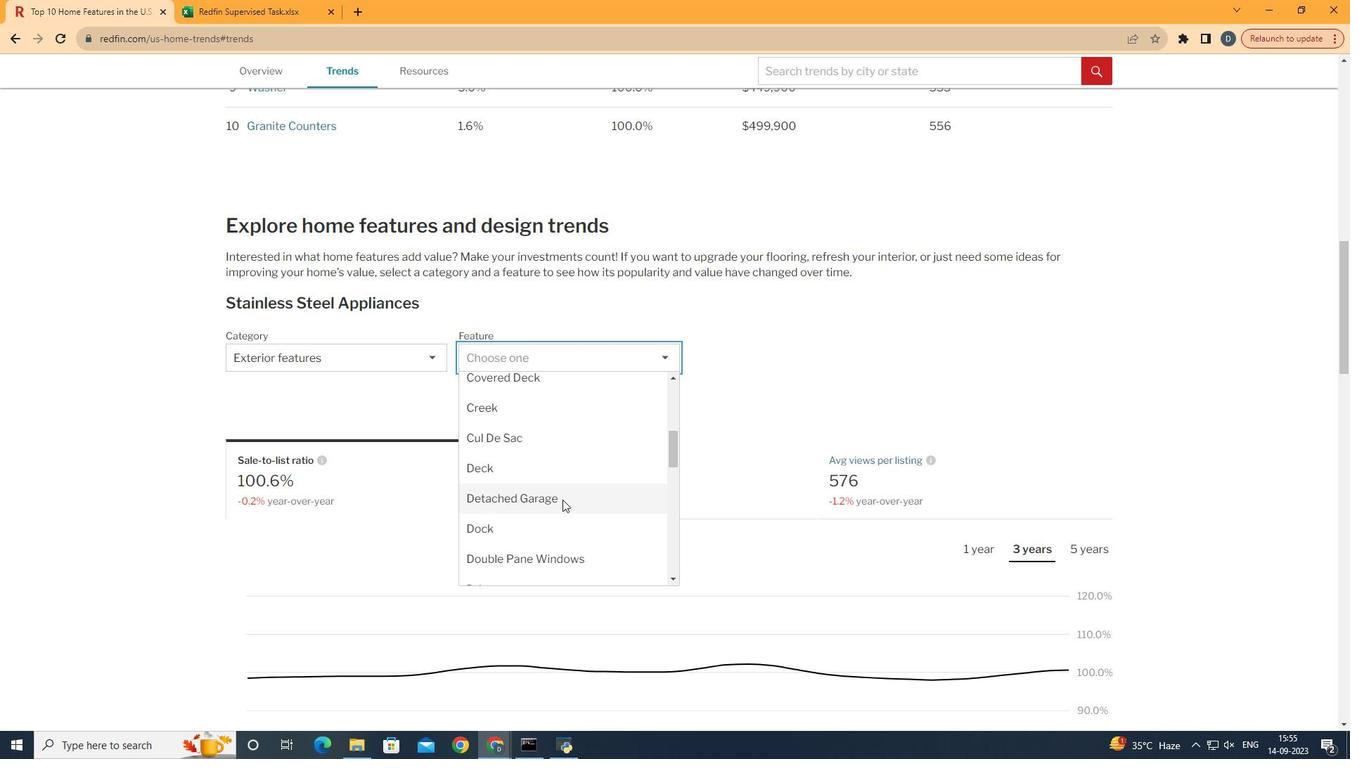 
Action: Mouse scrolled (598, 455) with delta (0, 0)
Screenshot: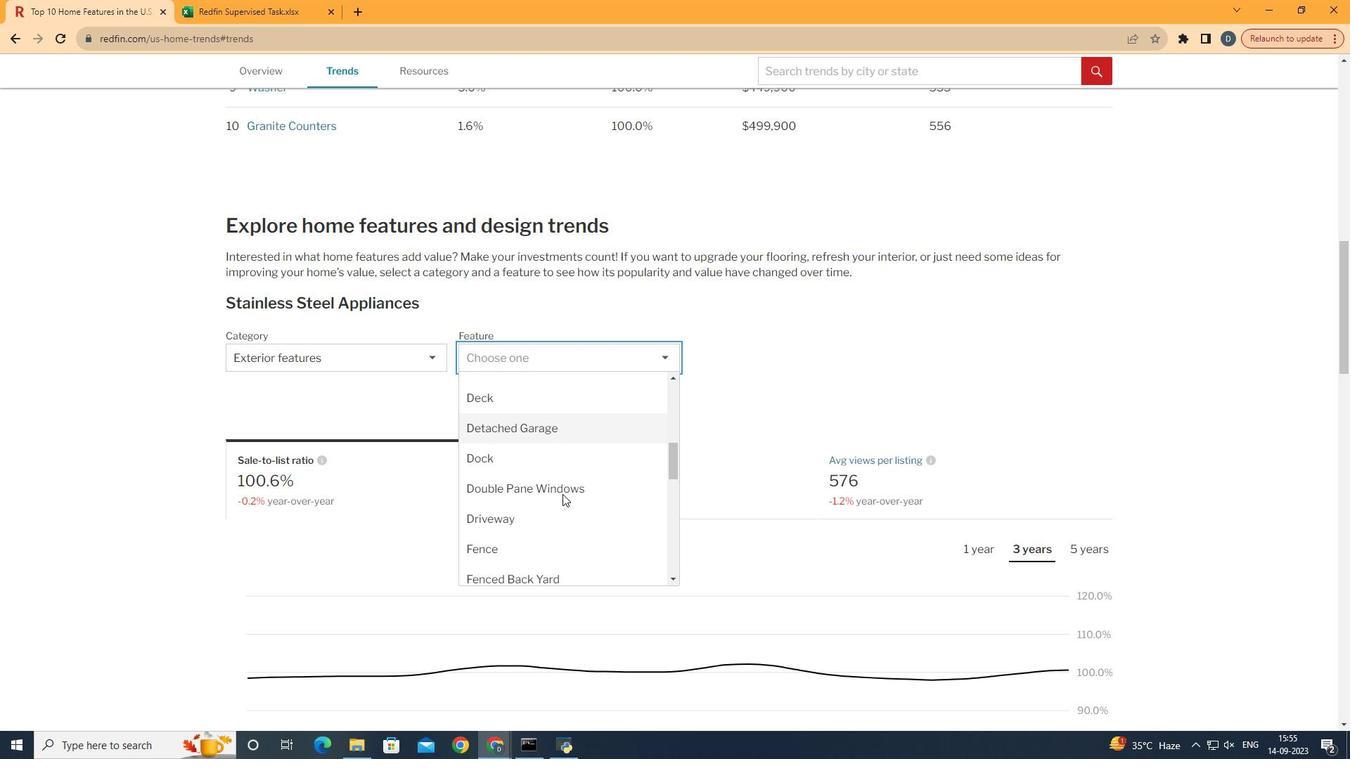 
Action: Mouse moved to (596, 427)
Screenshot: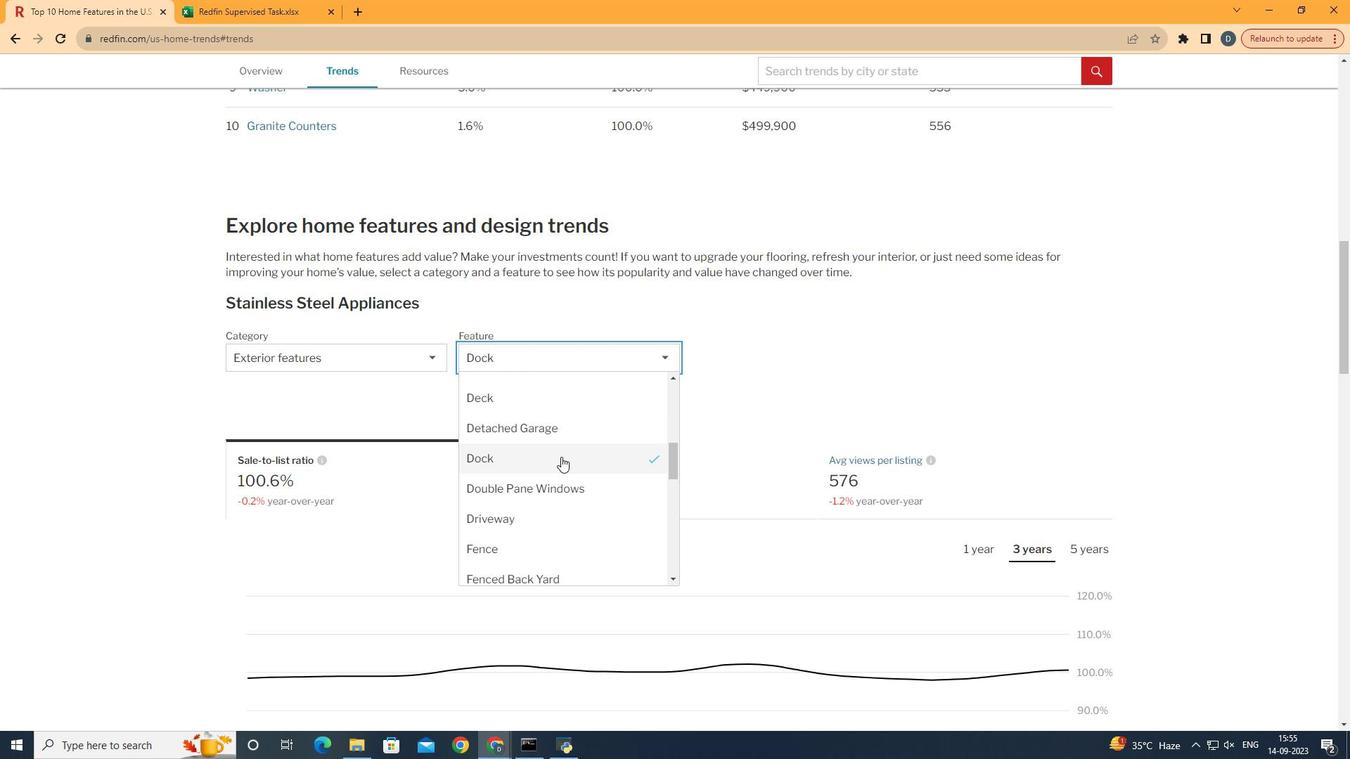 
Action: Mouse pressed left at (596, 427)
Screenshot: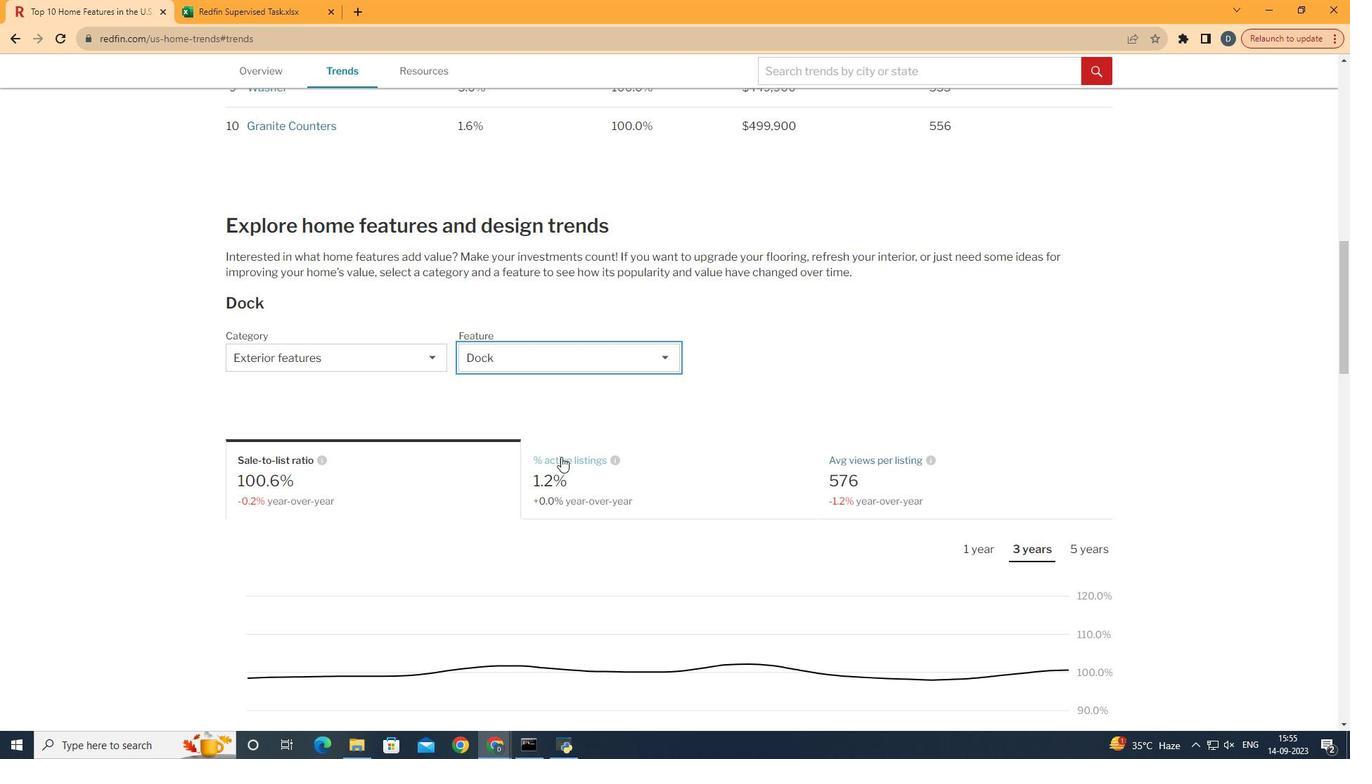 
Action: Mouse moved to (983, 446)
Screenshot: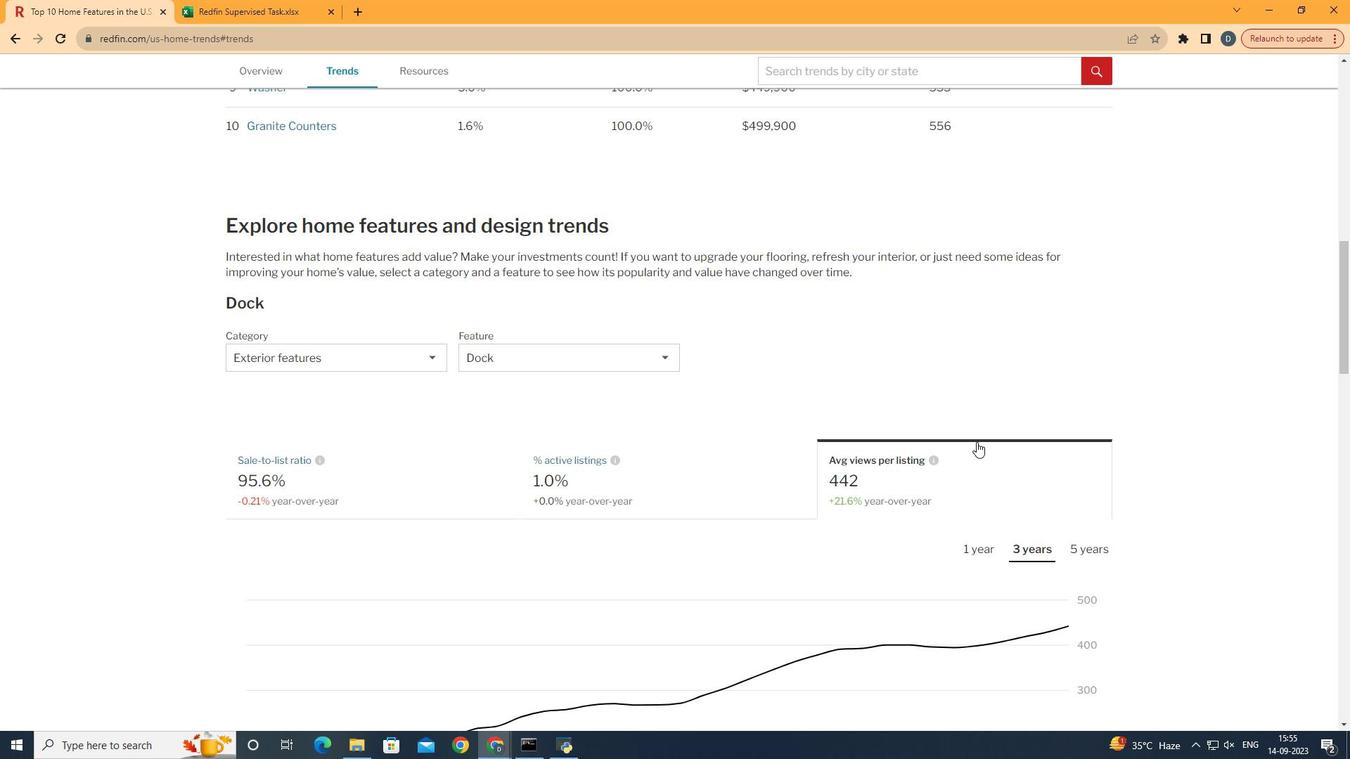 
Action: Mouse pressed left at (983, 446)
Screenshot: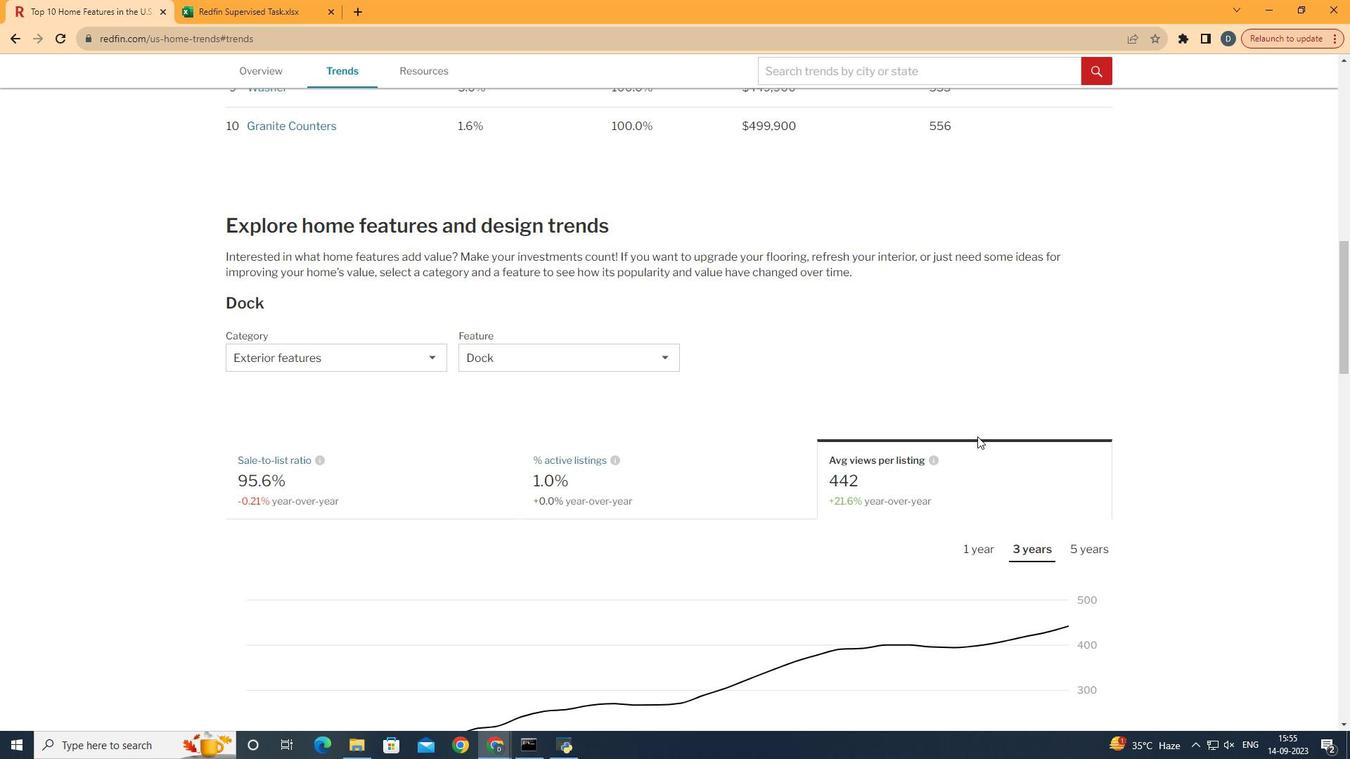 
Action: Mouse moved to (1046, 397)
Screenshot: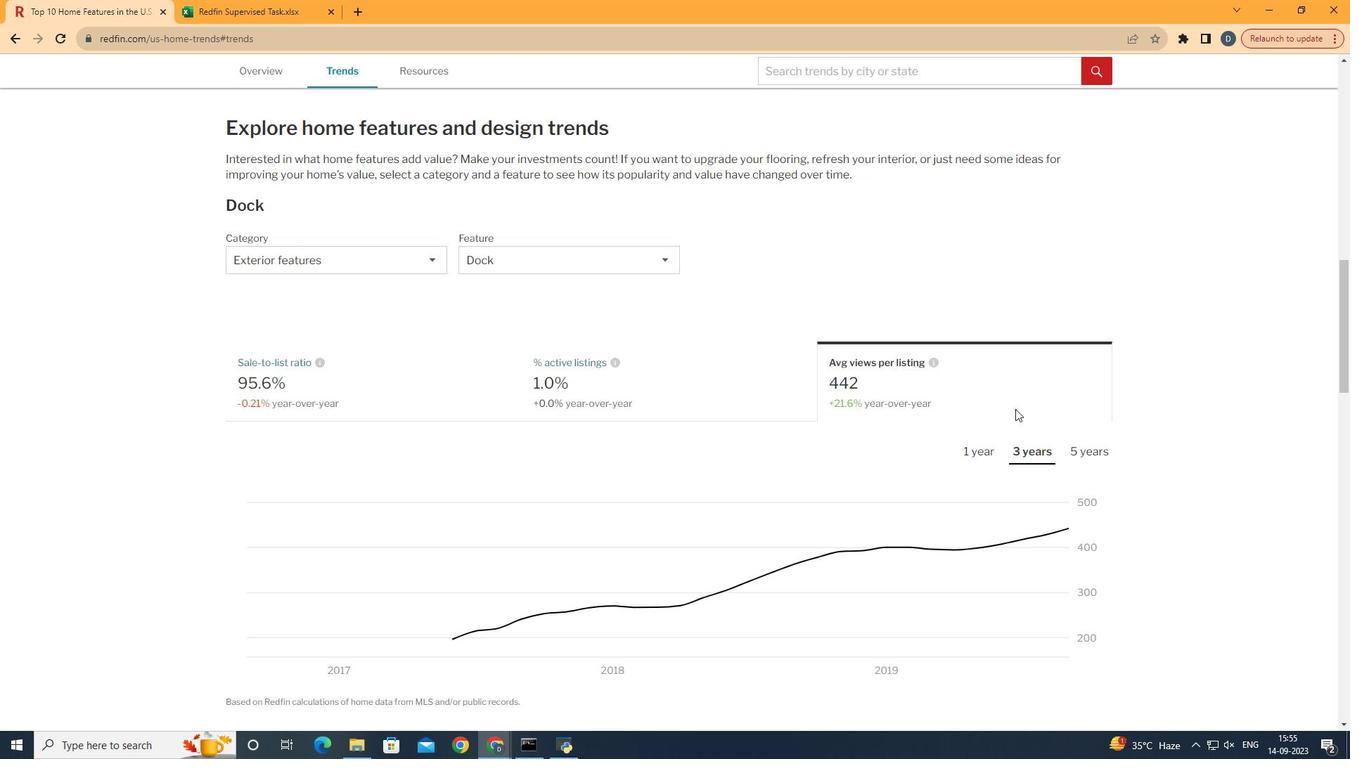 
Action: Mouse scrolled (1046, 397) with delta (0, 0)
Screenshot: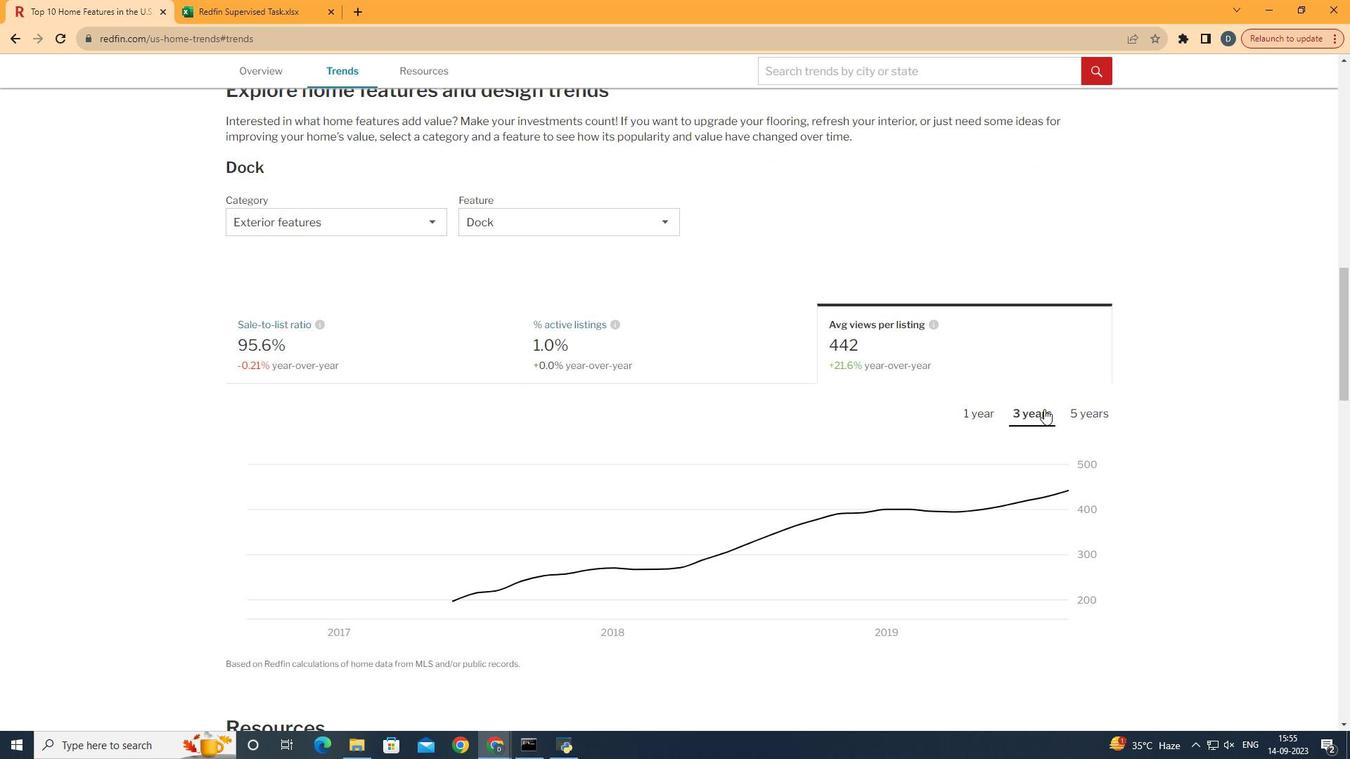 
Action: Mouse moved to (1057, 398)
Screenshot: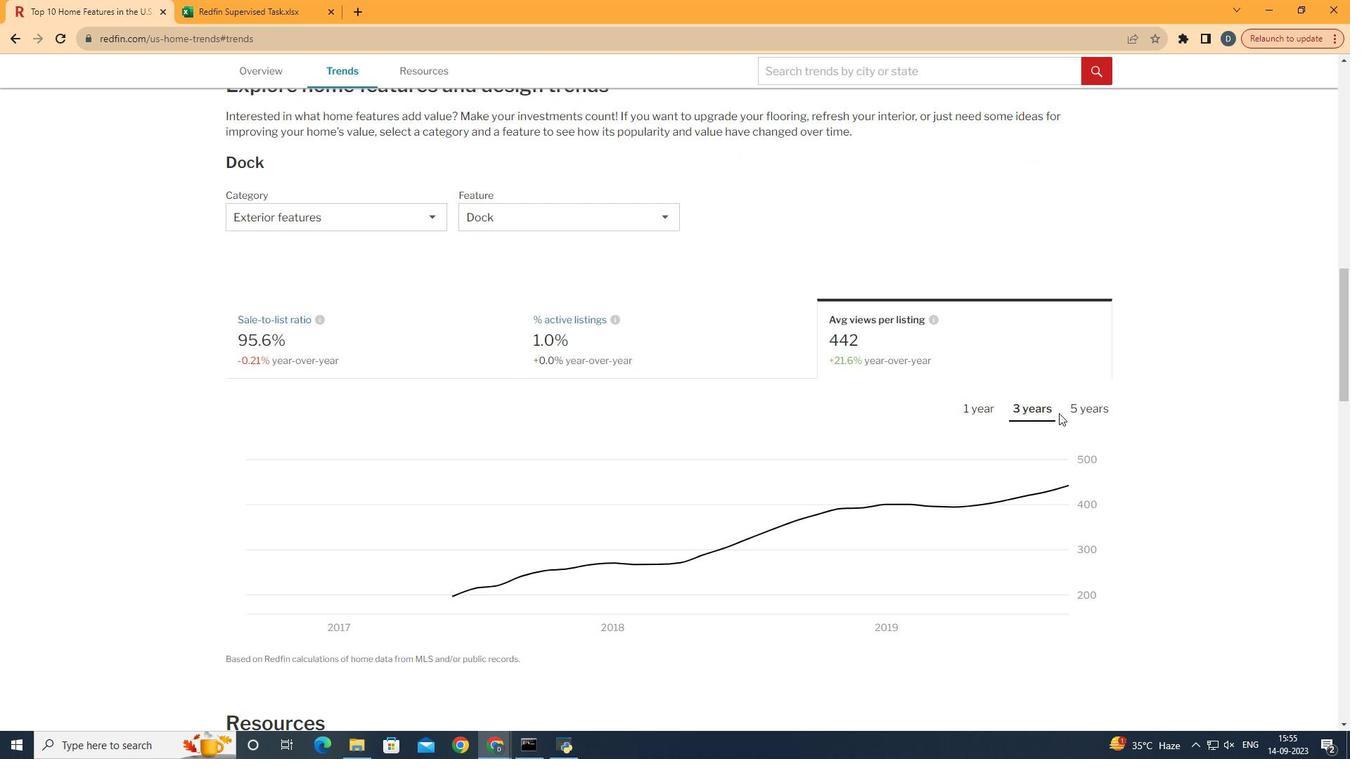 
Action: Mouse scrolled (1057, 397) with delta (0, 0)
Screenshot: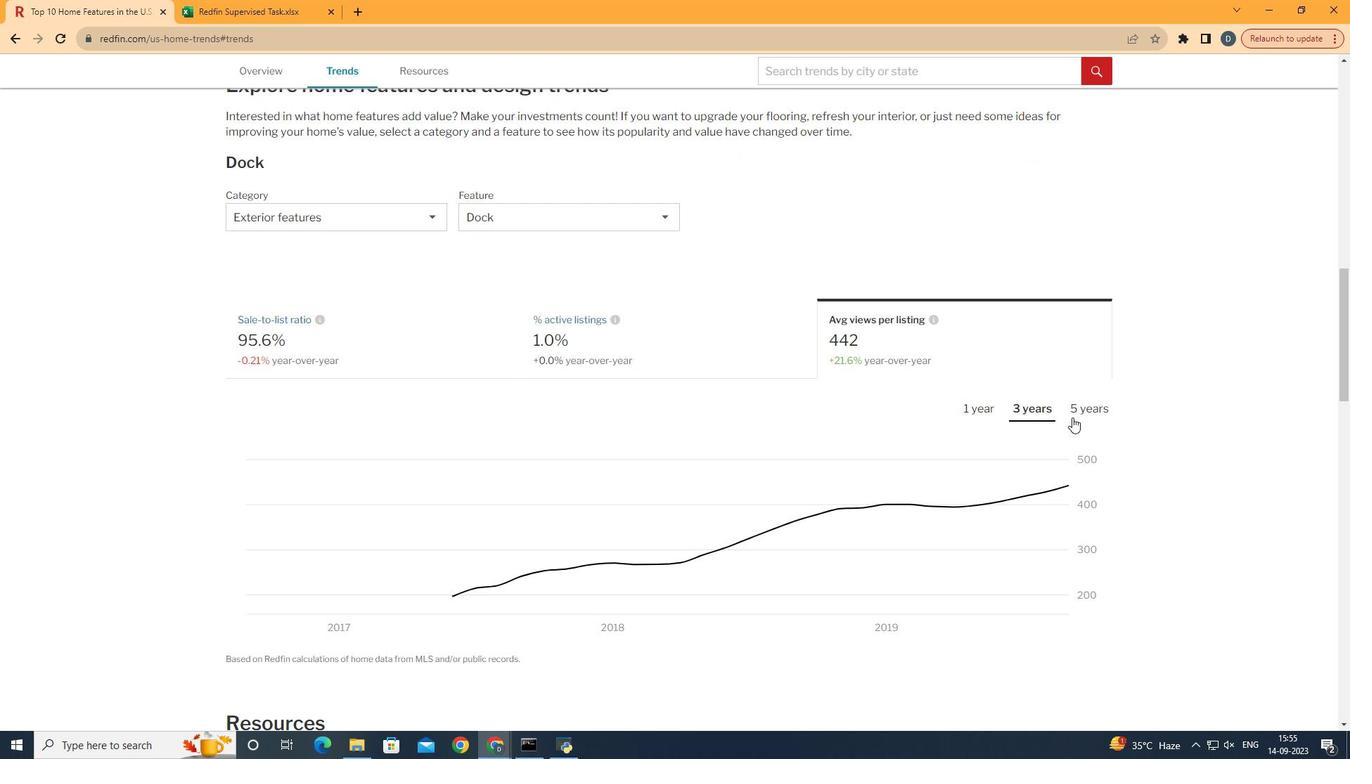 
Action: Mouse moved to (1174, 399)
Screenshot: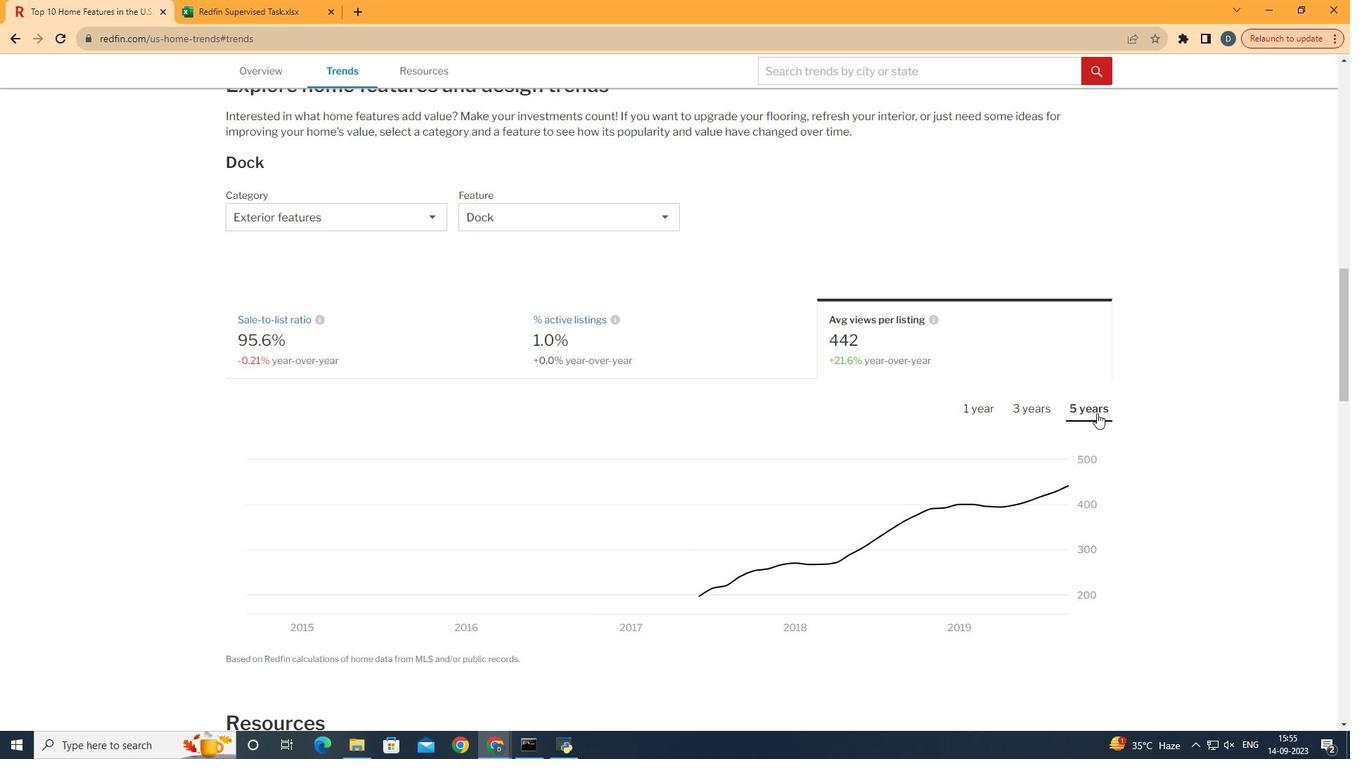 
Action: Mouse pressed left at (1174, 399)
Screenshot: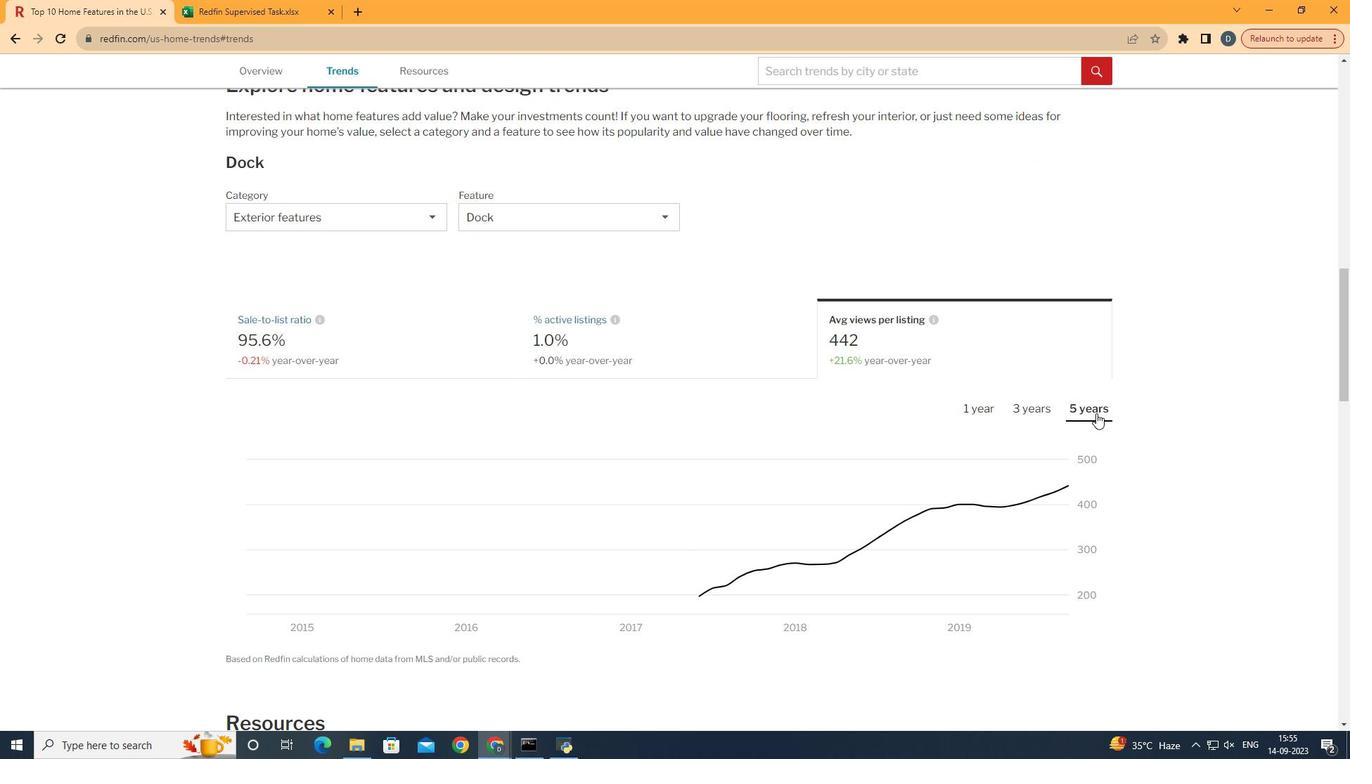 
Action: Mouse moved to (1172, 399)
Screenshot: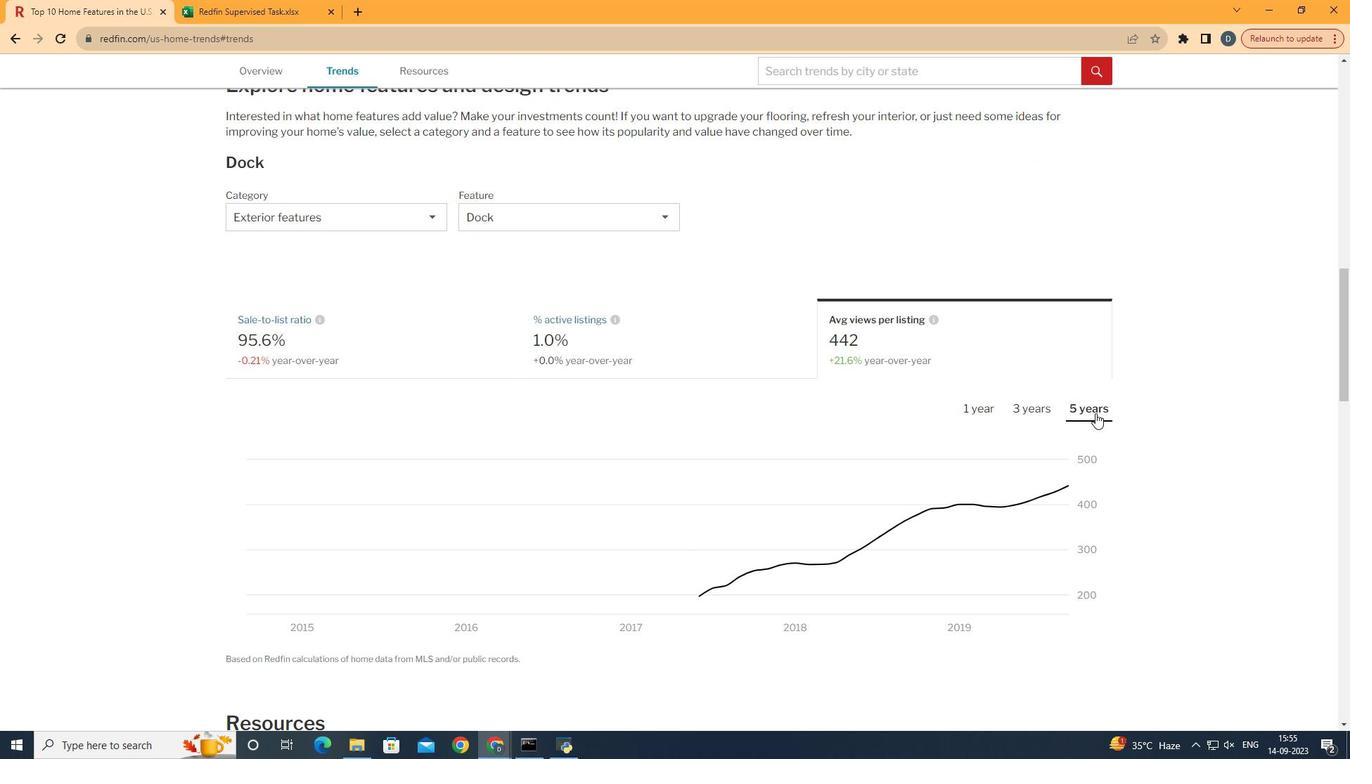
